 Task: Create new contact,   with mail id: 'WalkerMadison@coty.com', first name: 'Madison', Last name: 'Walker', Job Title: Systems Administrator, Phone number (916) 555-9012. Change life cycle stage to  'Lead' and lead status to 'New'. Add new company to the associated contact: vanderbilt.edu and type: Prospect. Logged in from softage.6@softage.net
Action: Mouse moved to (81, 62)
Screenshot: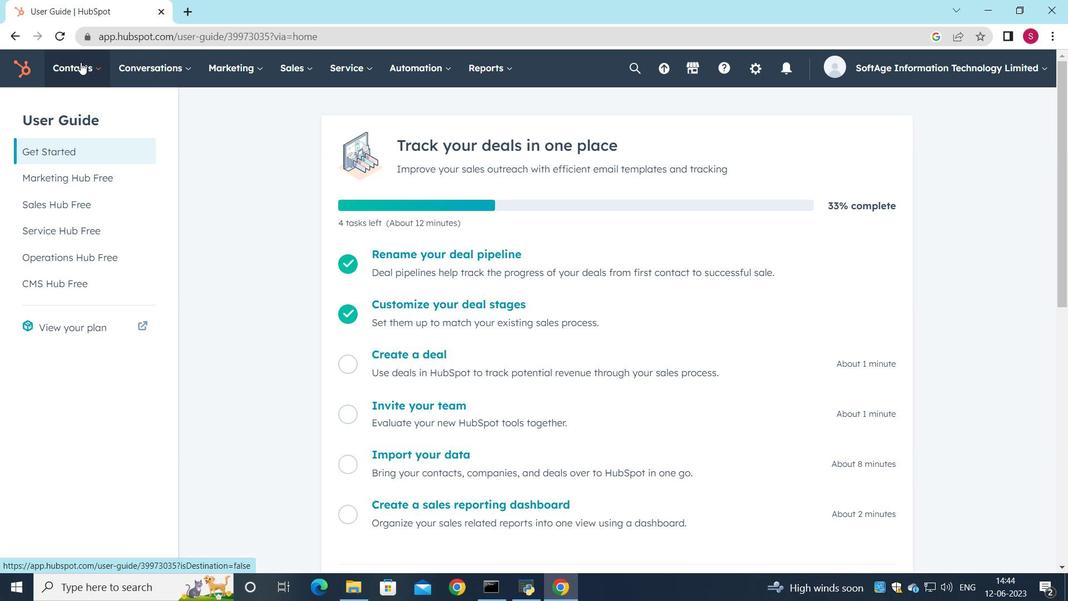 
Action: Mouse pressed left at (81, 62)
Screenshot: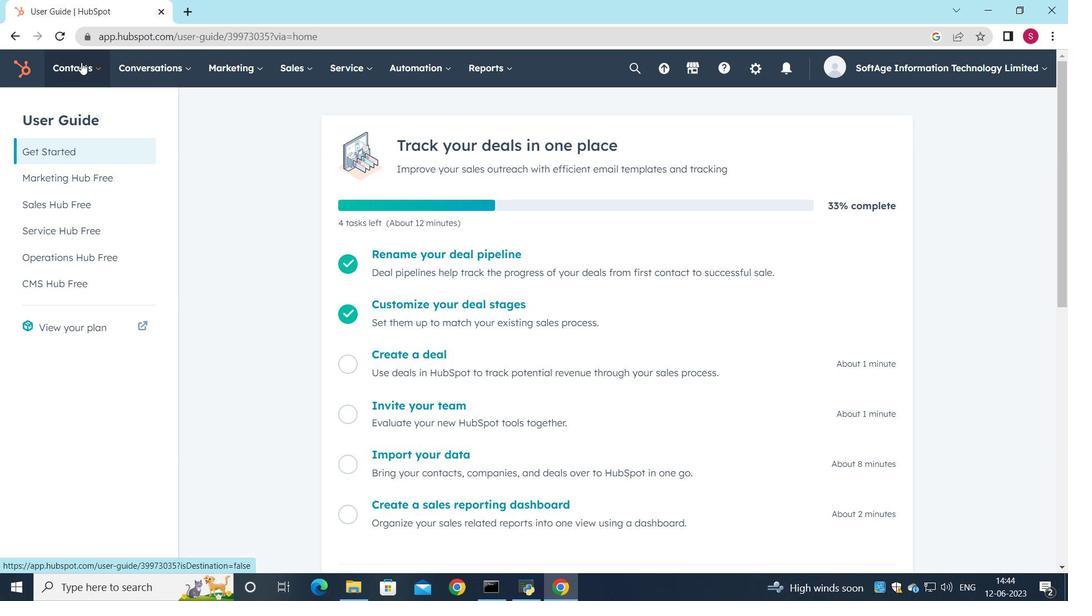 
Action: Mouse moved to (97, 108)
Screenshot: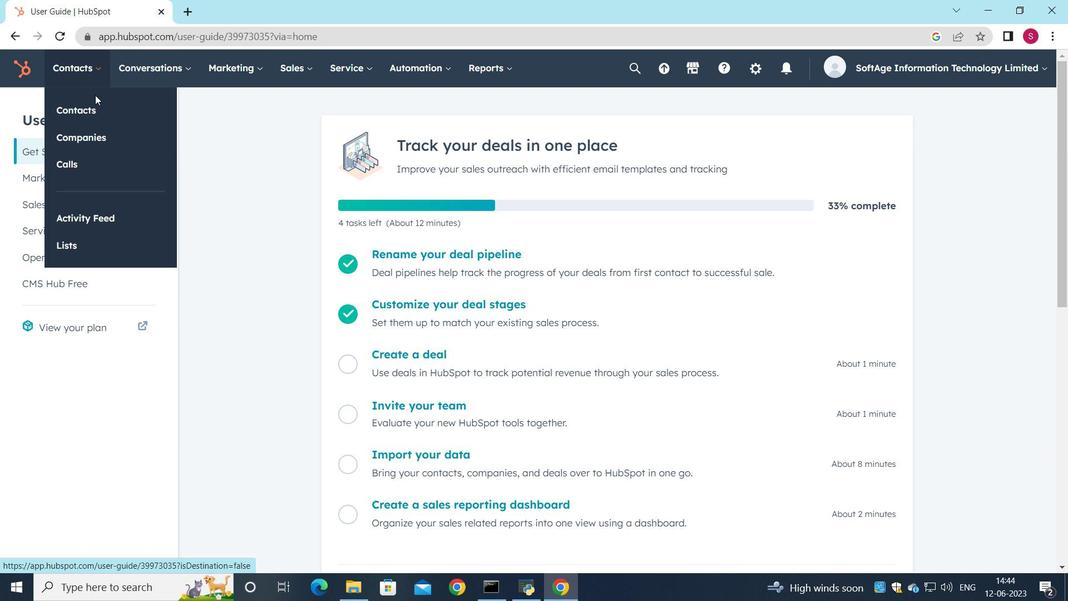 
Action: Mouse pressed left at (97, 108)
Screenshot: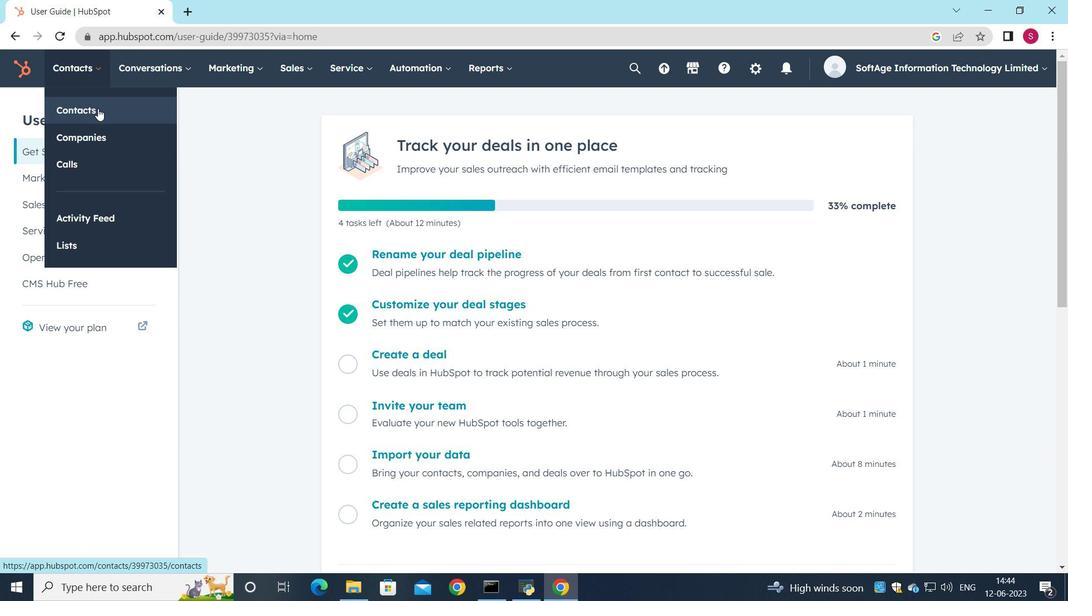 
Action: Mouse moved to (974, 119)
Screenshot: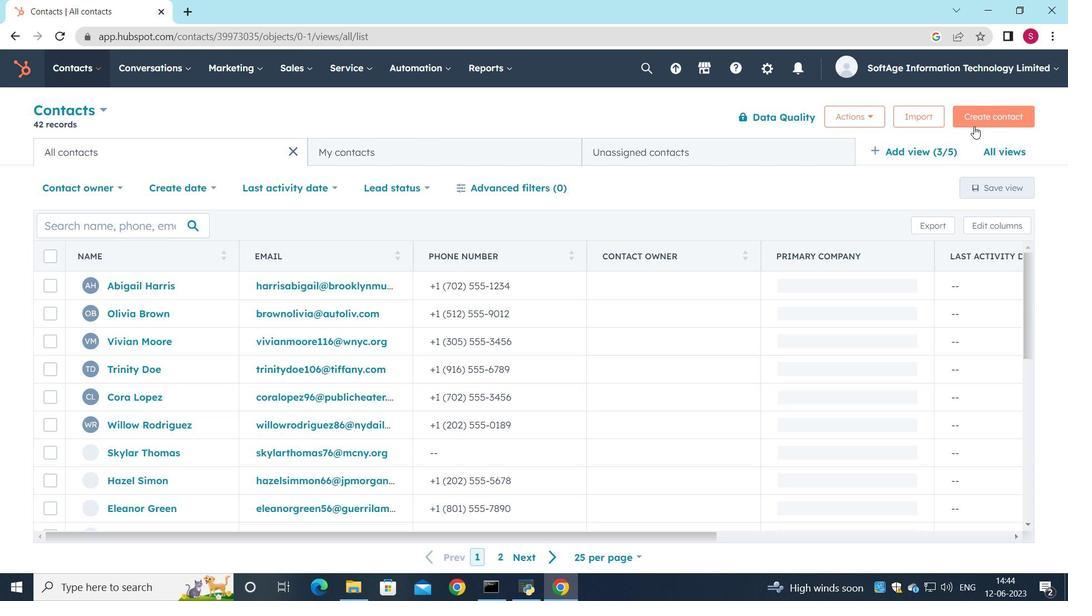 
Action: Mouse pressed left at (974, 119)
Screenshot: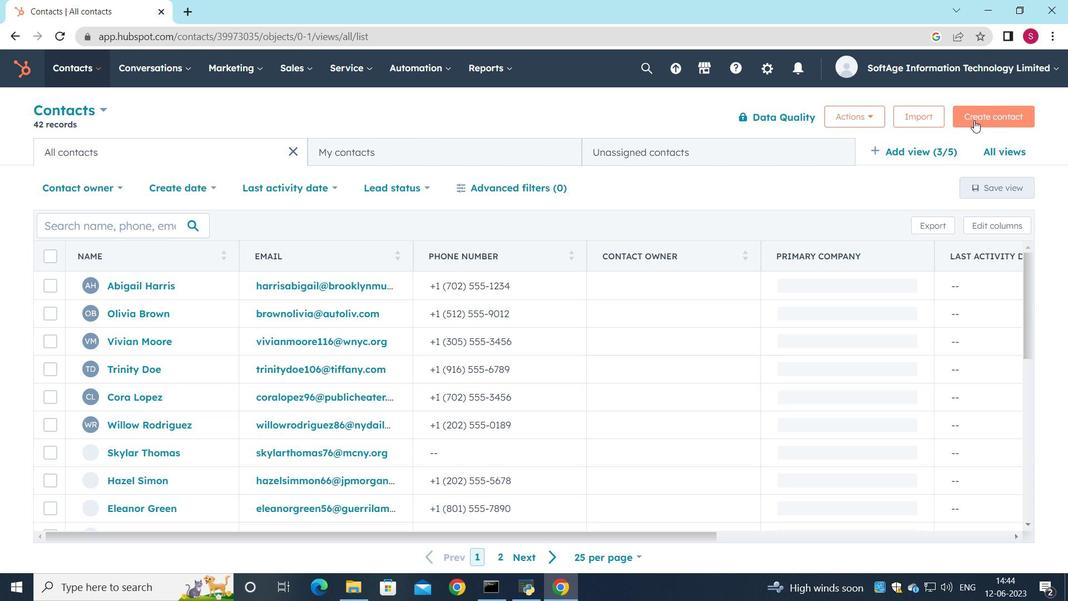 
Action: Mouse moved to (746, 184)
Screenshot: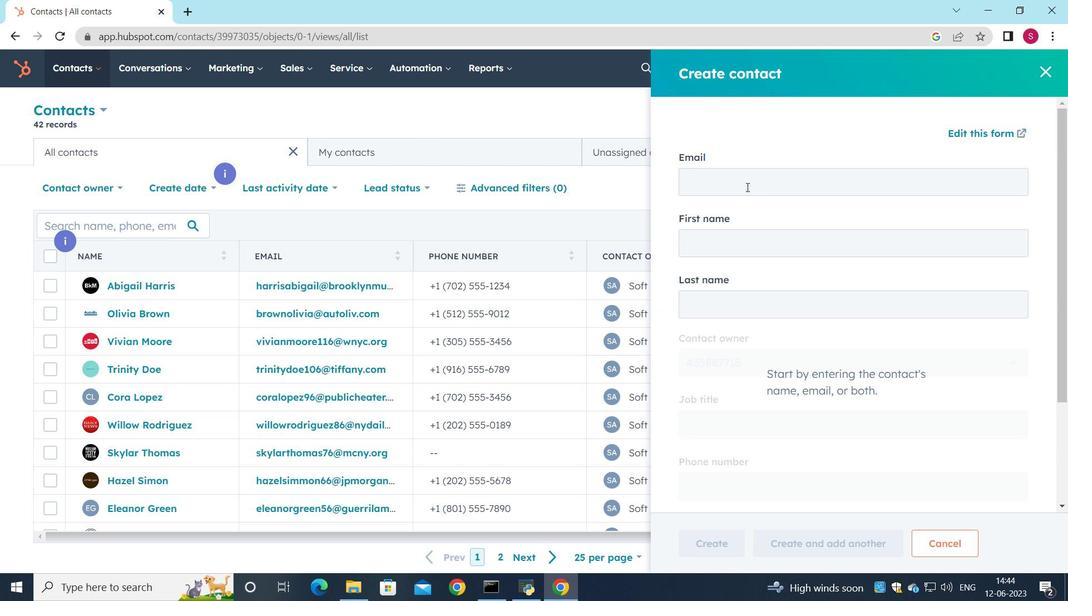 
Action: Mouse pressed left at (746, 184)
Screenshot: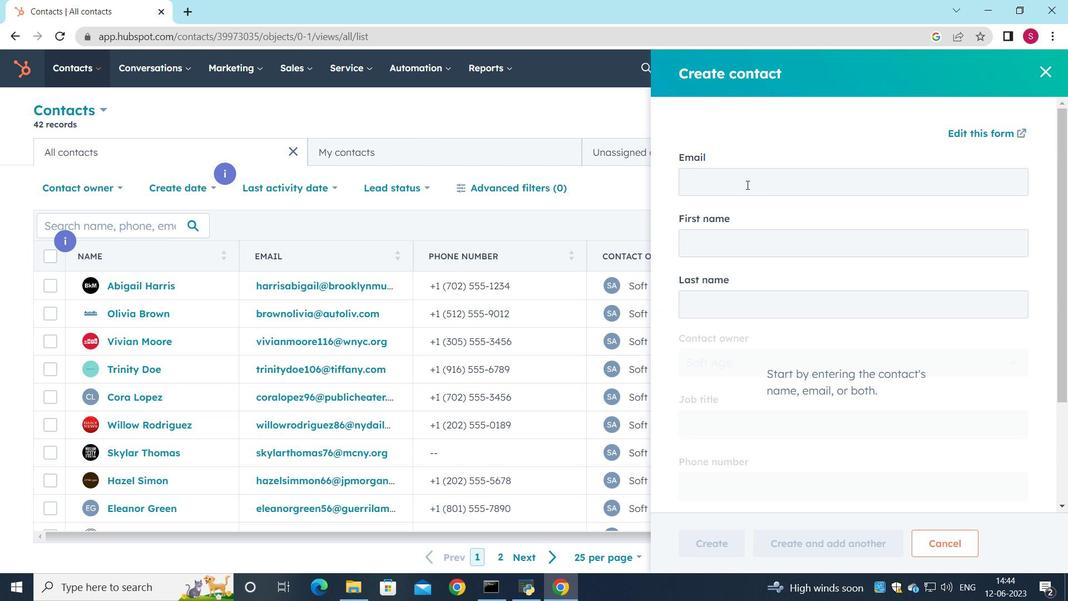 
Action: Key pressed <Key.shift>Walker<Key.shift><Key.shift><Key.shift><Key.shift><Key.shift><Key.shift><Key.shift>Madison<Key.shift><Key.shift><Key.shift><Key.shift><Key.shift>@coty.com
Screenshot: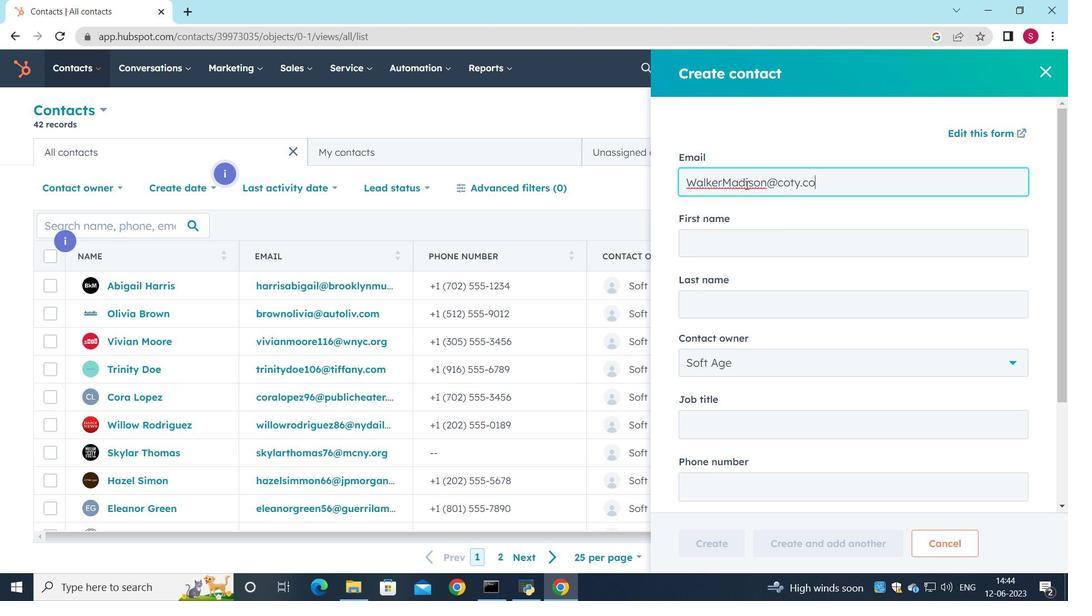 
Action: Mouse moved to (721, 236)
Screenshot: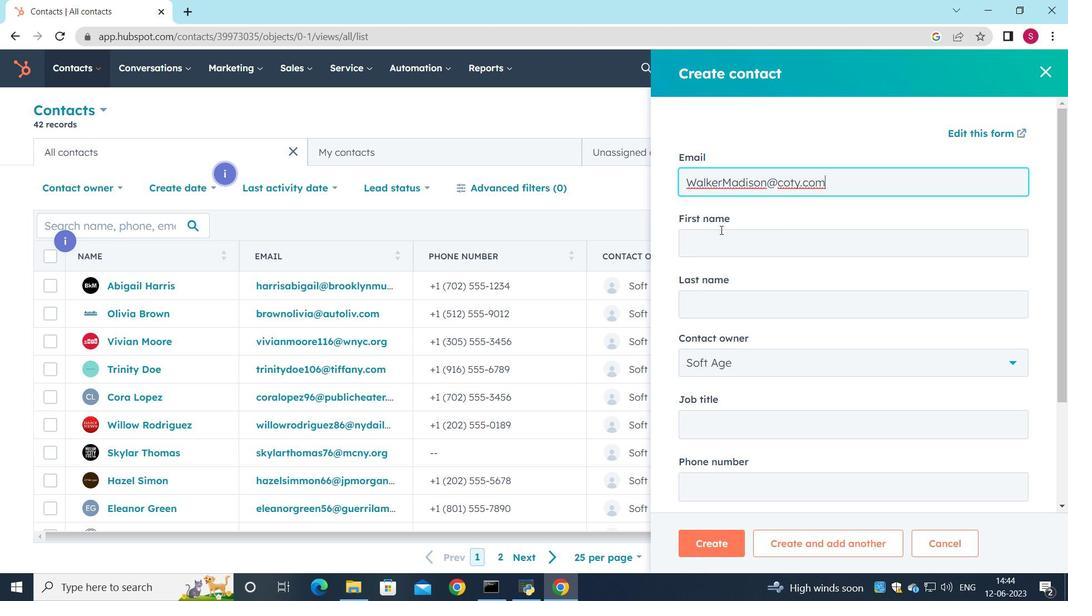 
Action: Mouse pressed left at (721, 236)
Screenshot: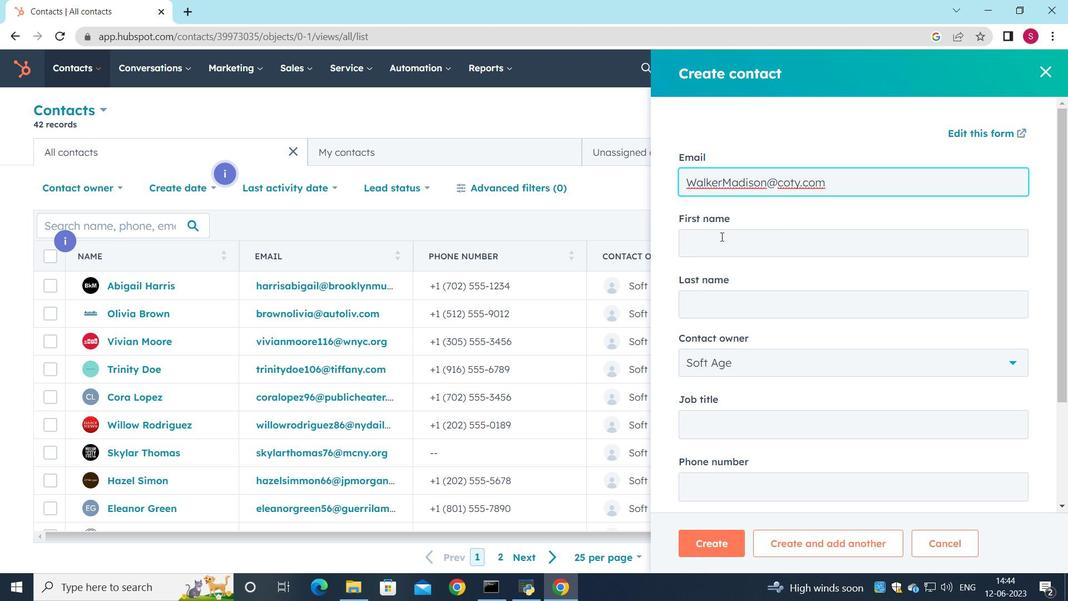 
Action: Key pressed <Key.shift>Madison
Screenshot: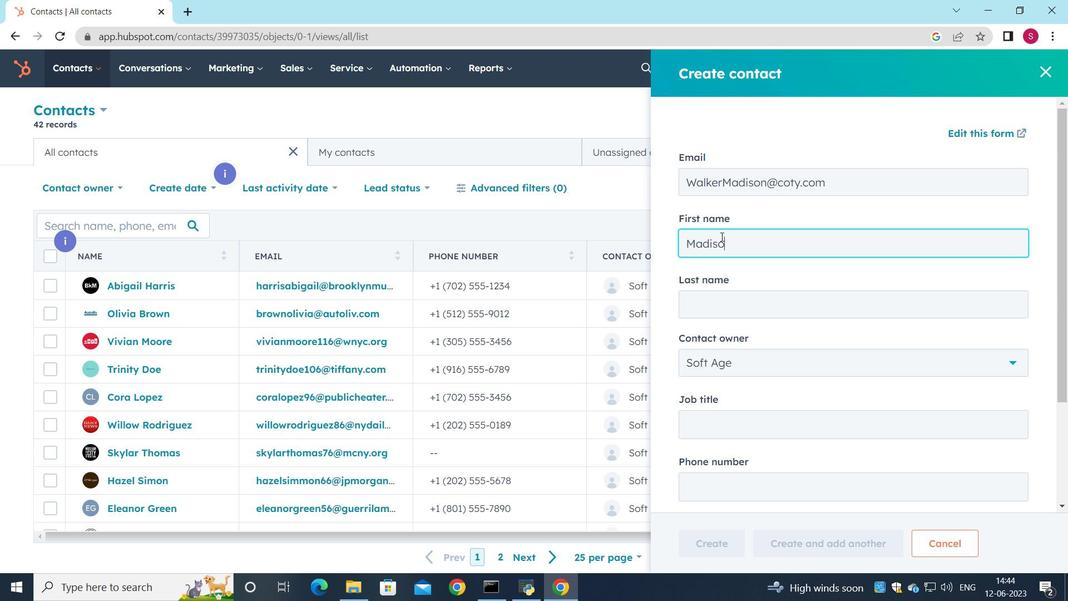 
Action: Mouse moved to (706, 300)
Screenshot: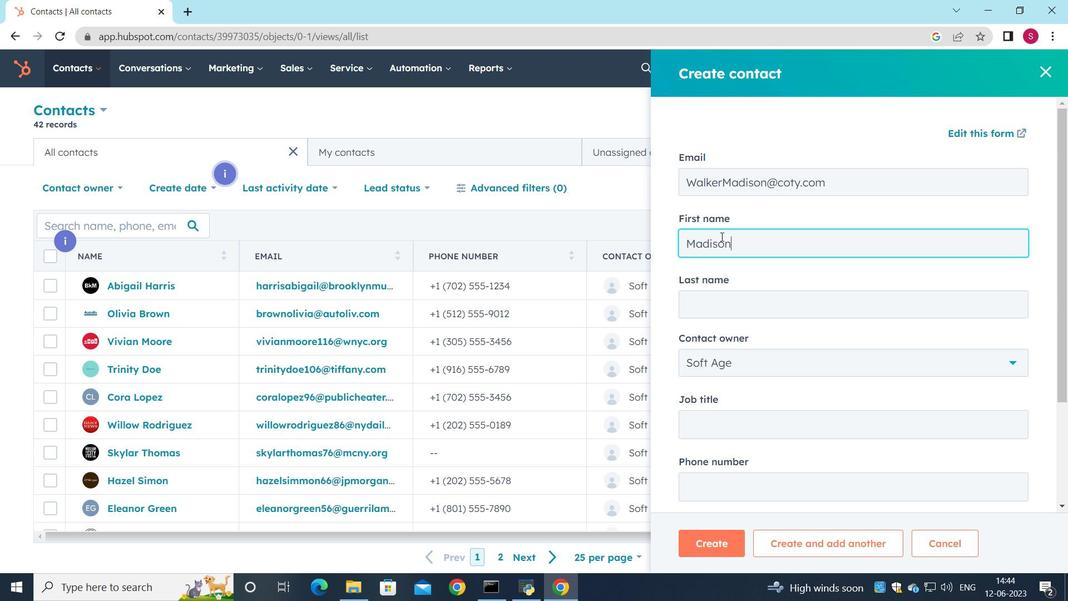 
Action: Mouse pressed left at (706, 300)
Screenshot: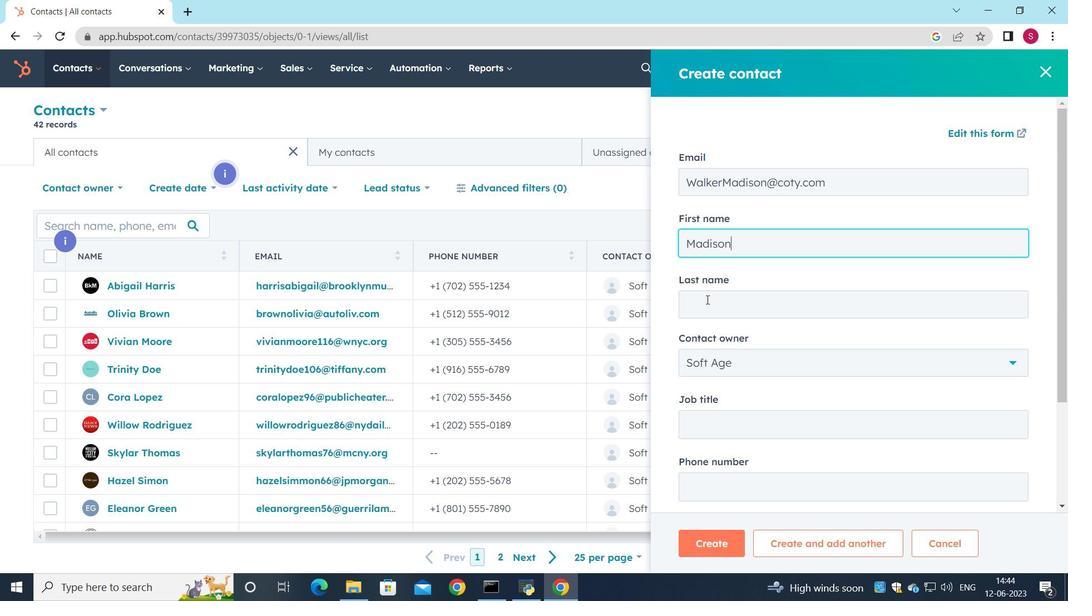 
Action: Key pressed <Key.shift><Key.shift><Key.shift><Key.shift>Walker
Screenshot: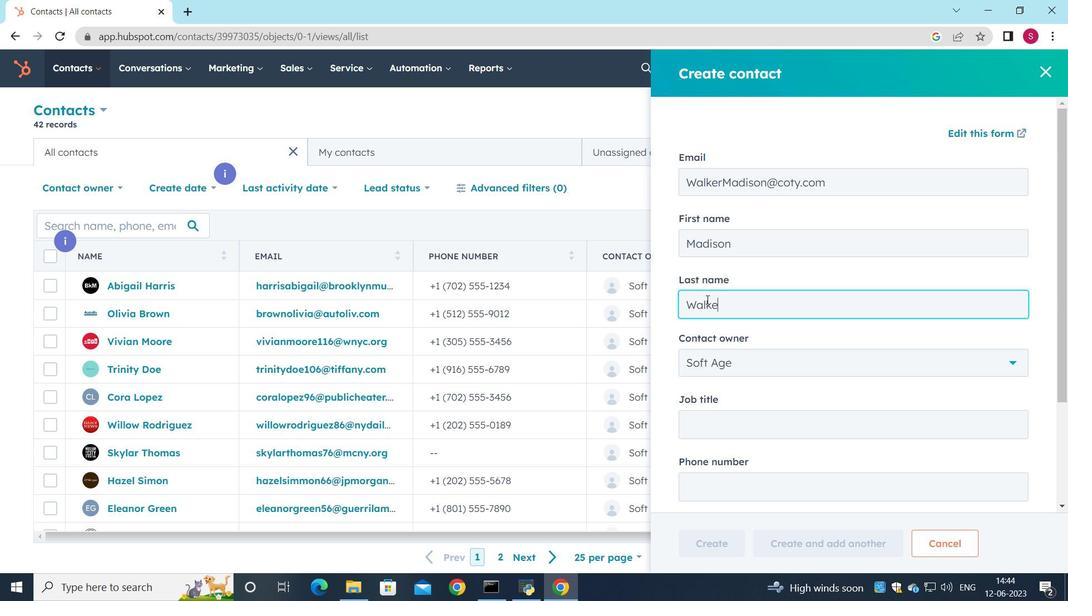 
Action: Mouse moved to (729, 413)
Screenshot: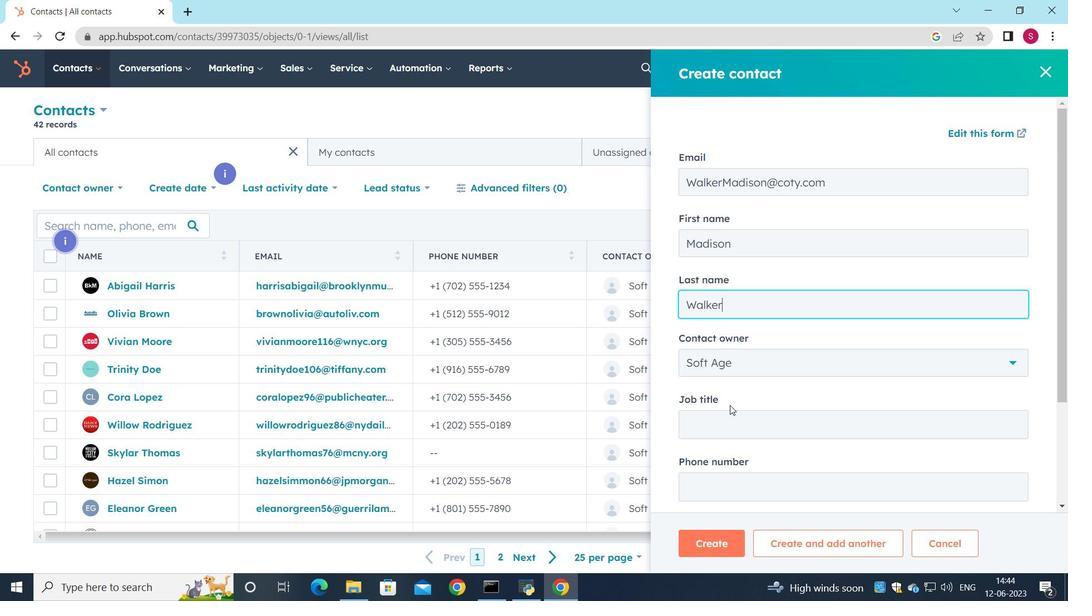 
Action: Mouse pressed left at (729, 413)
Screenshot: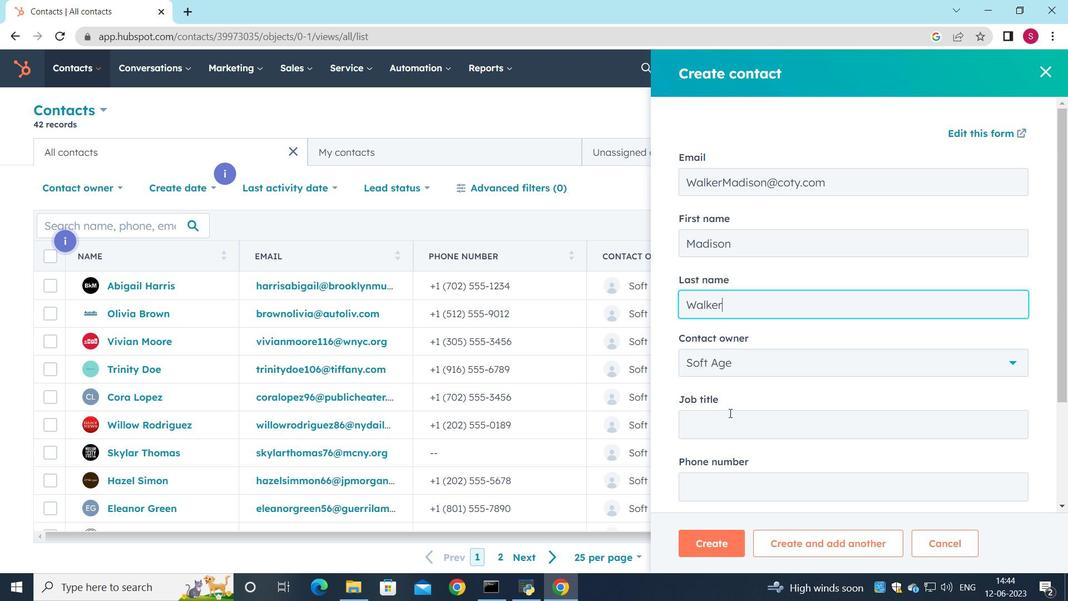 
Action: Key pressed <Key.shift>Systems<Key.space><Key.shift><Key.shift>Administrator
Screenshot: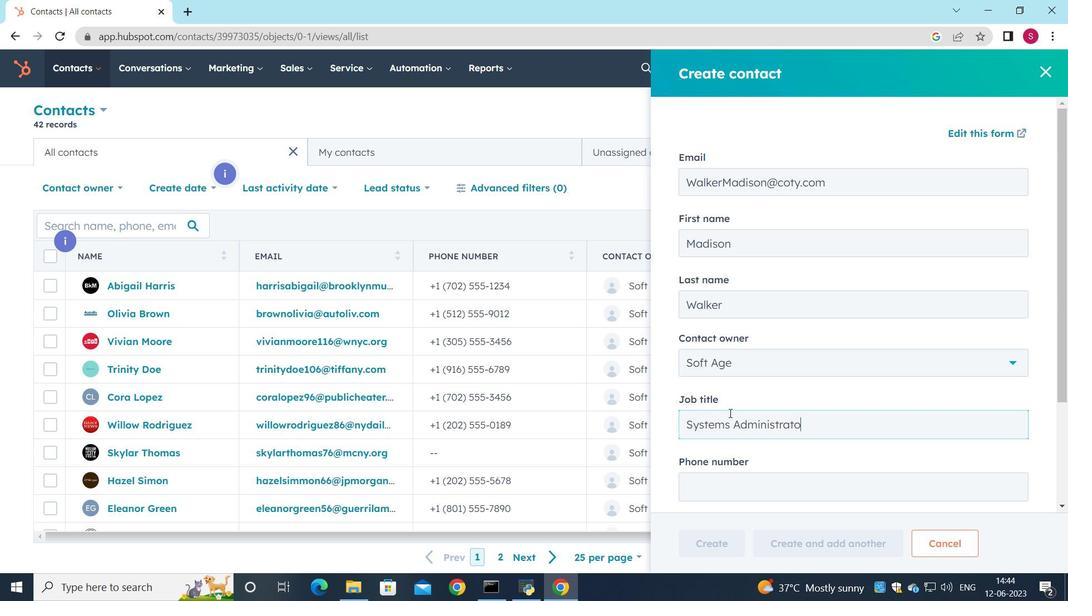 
Action: Mouse moved to (775, 436)
Screenshot: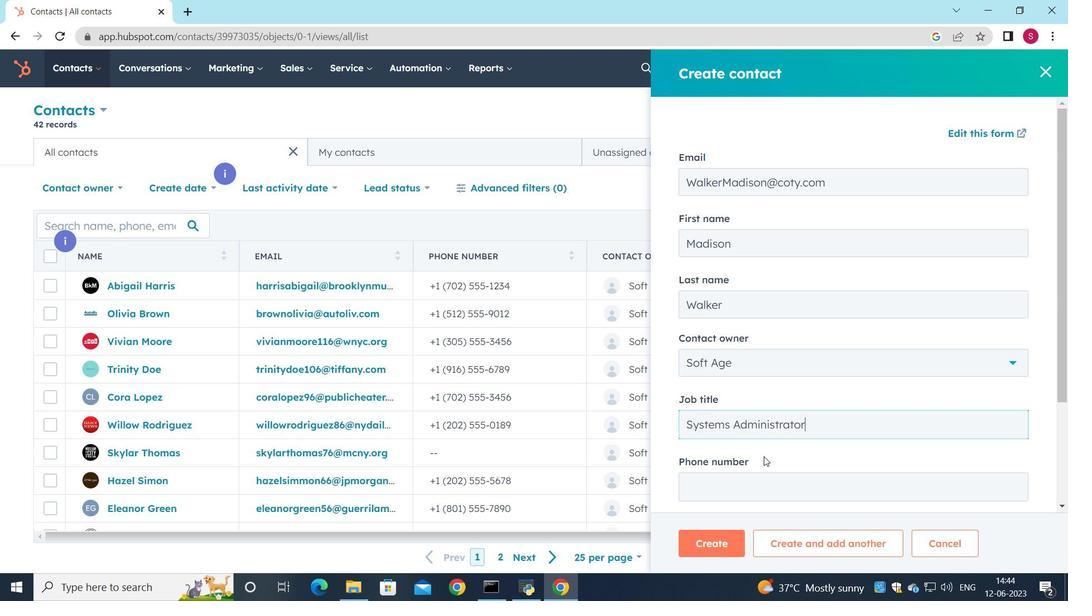 
Action: Mouse scrolled (775, 435) with delta (0, 0)
Screenshot: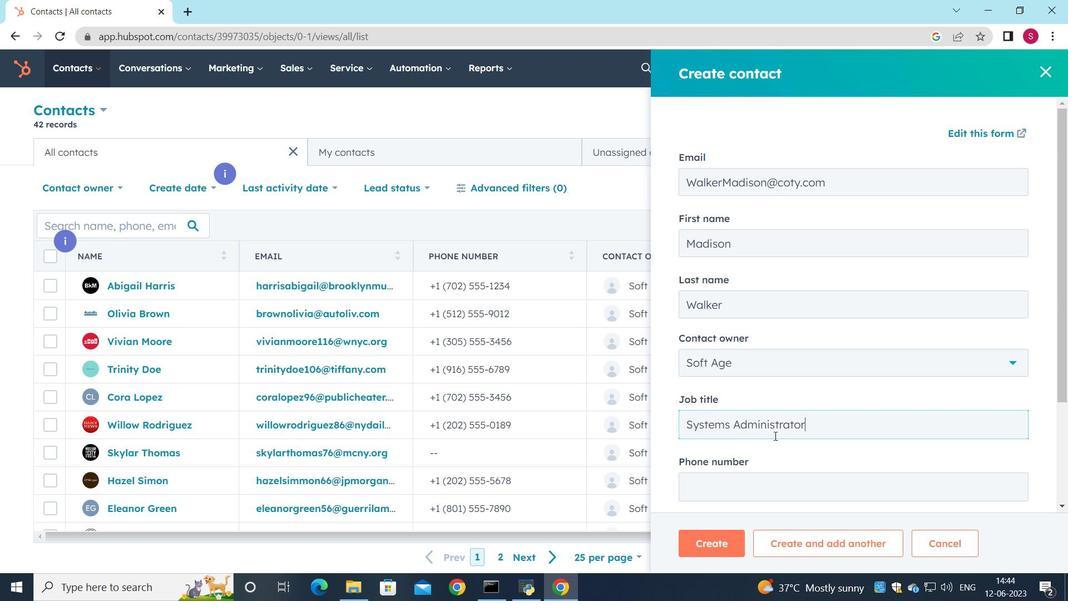 
Action: Mouse scrolled (775, 435) with delta (0, 0)
Screenshot: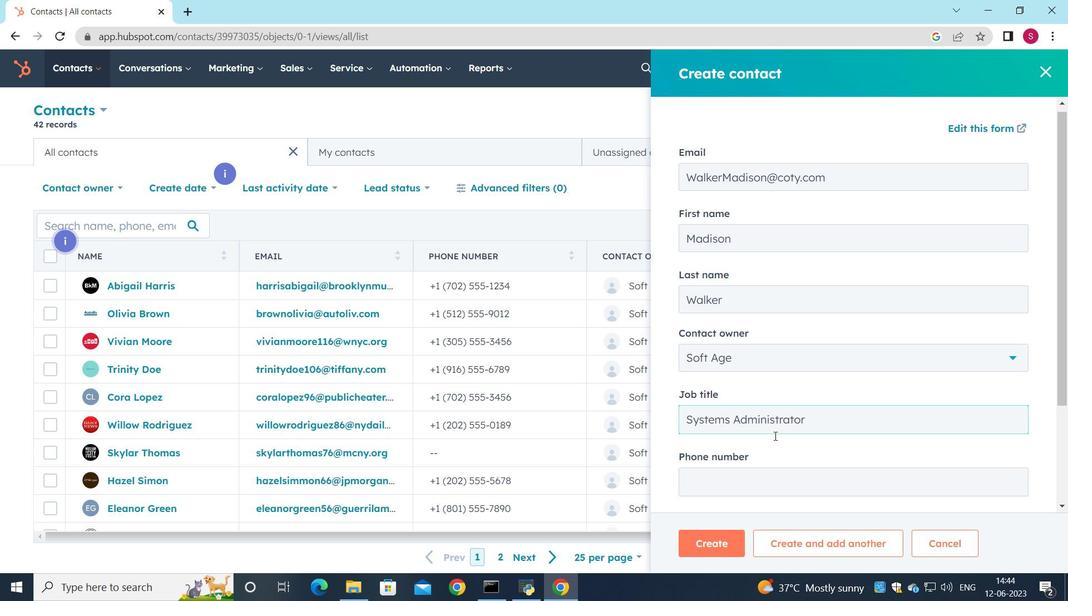 
Action: Mouse scrolled (775, 435) with delta (0, 0)
Screenshot: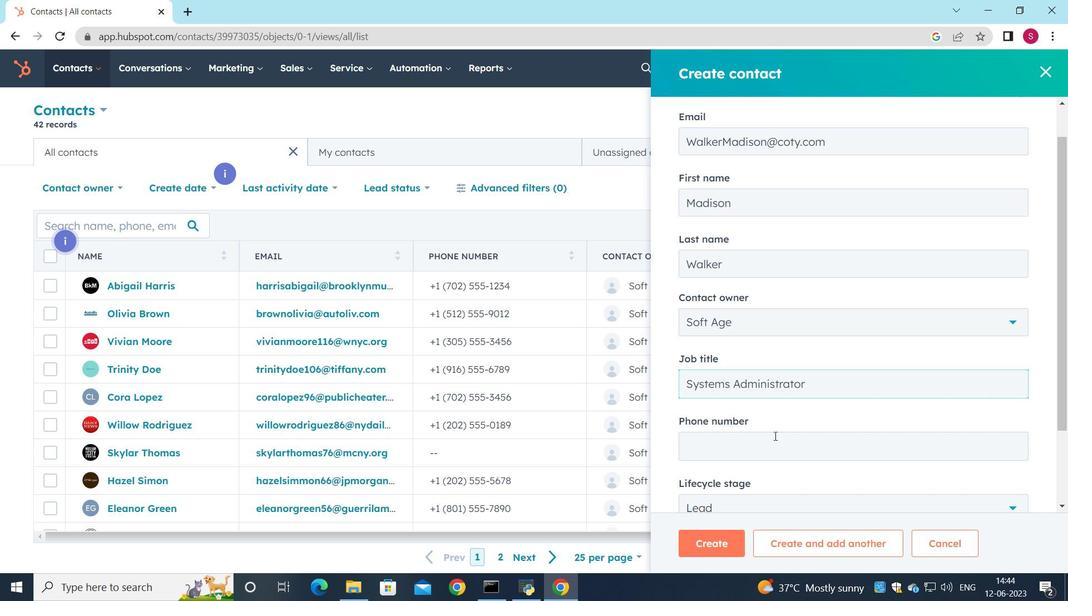
Action: Mouse moved to (710, 348)
Screenshot: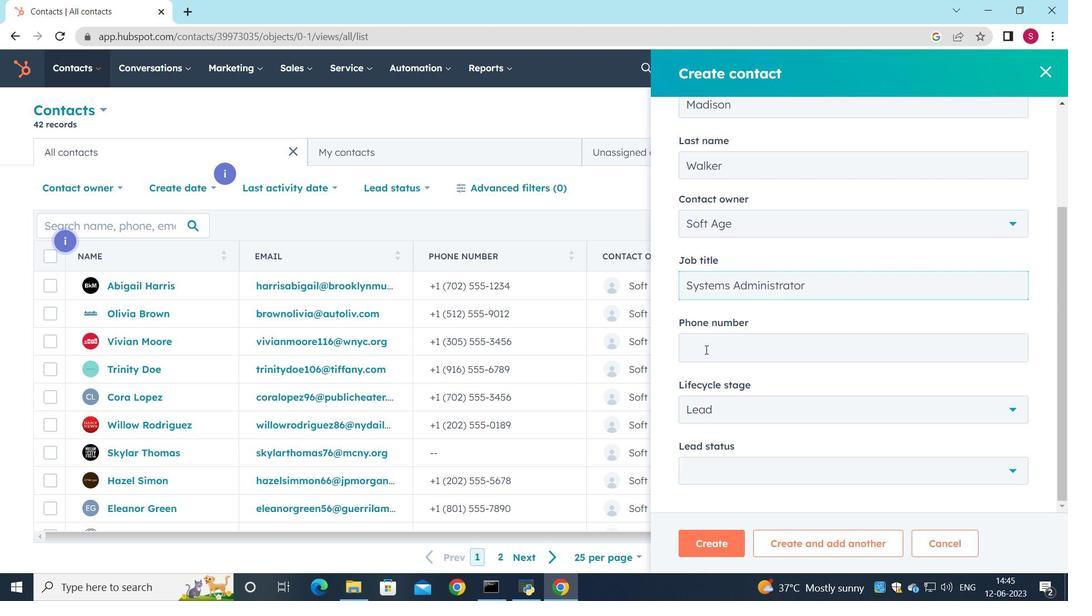 
Action: Mouse pressed left at (710, 348)
Screenshot: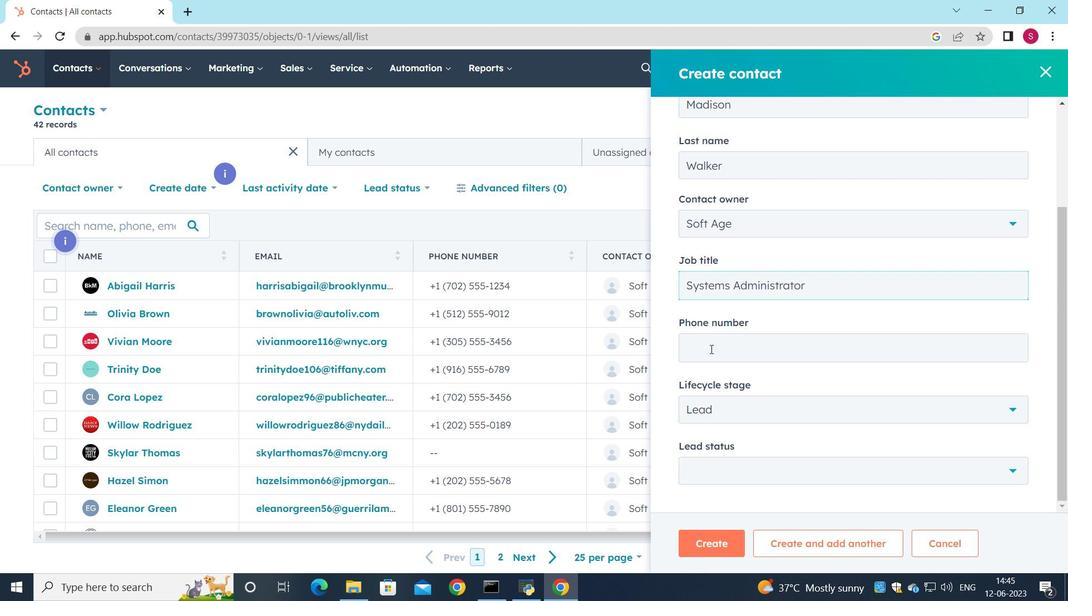 
Action: Mouse moved to (711, 348)
Screenshot: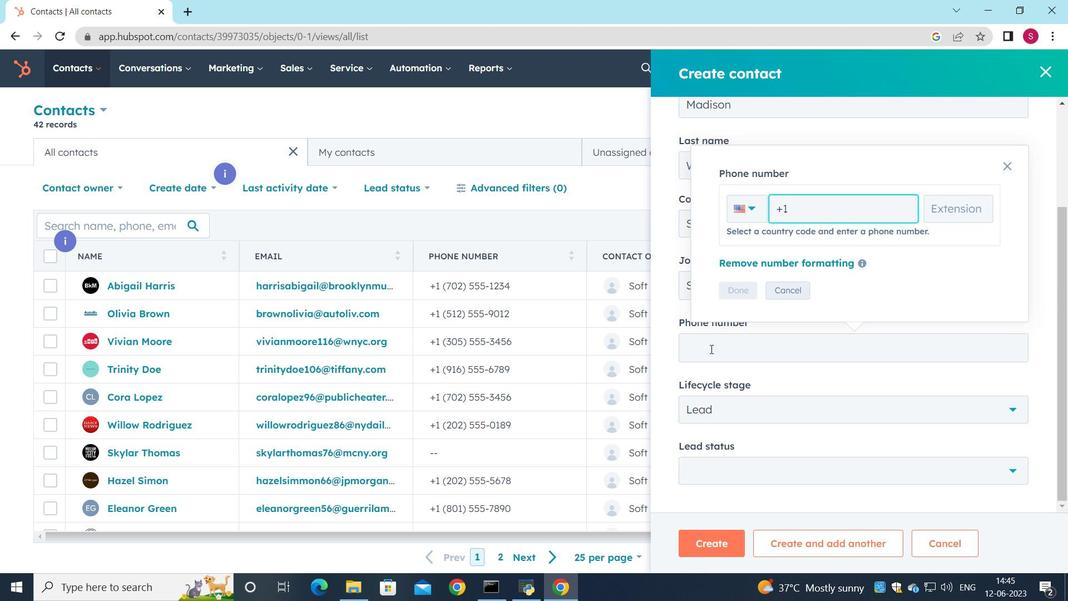 
Action: Key pressed 9165559012
Screenshot: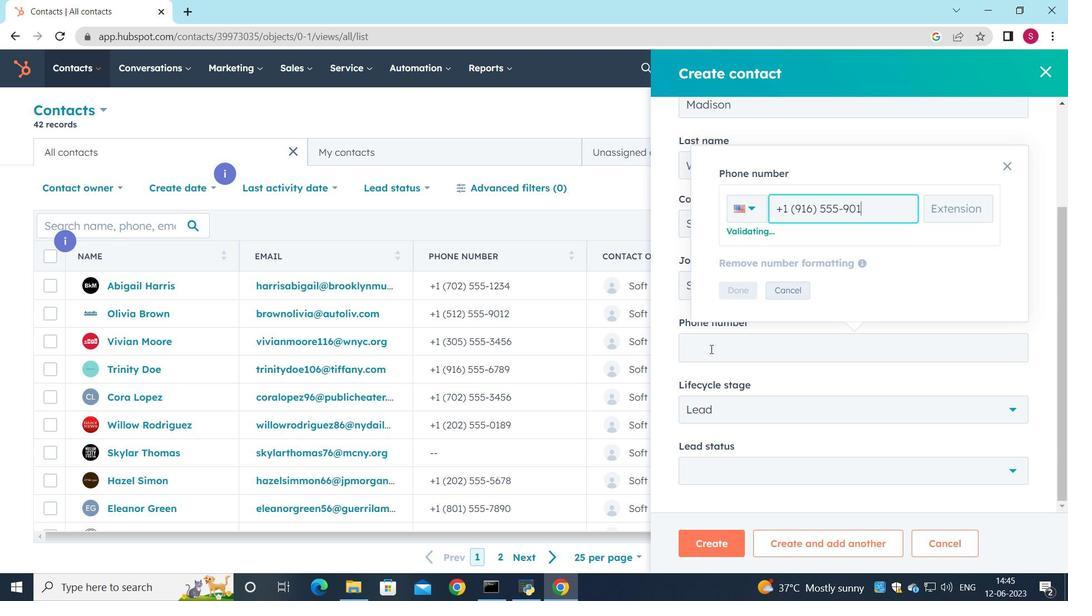 
Action: Mouse moved to (733, 289)
Screenshot: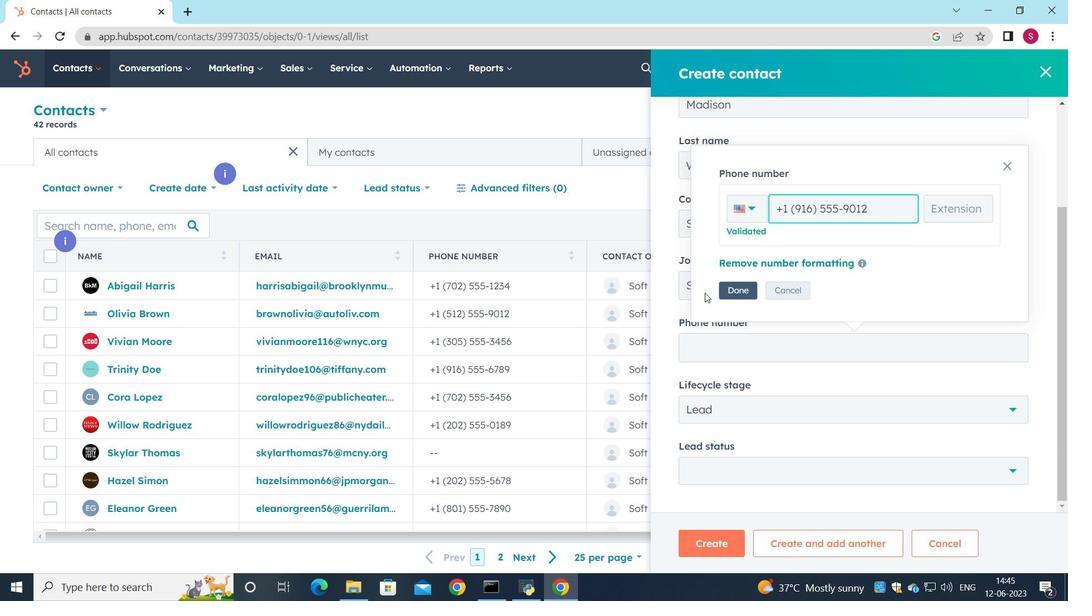 
Action: Mouse pressed left at (733, 289)
Screenshot: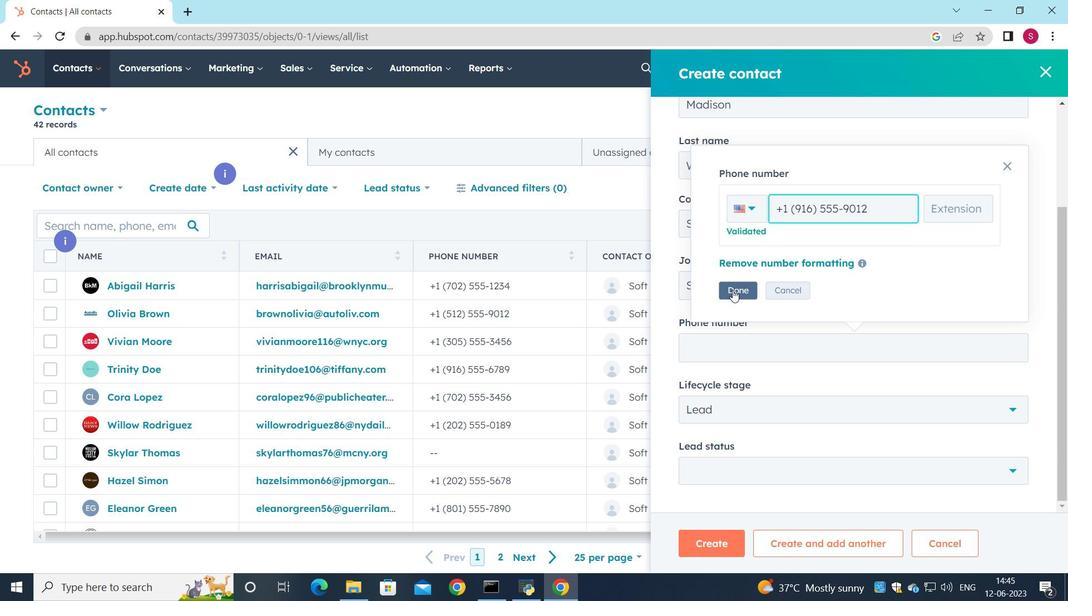 
Action: Mouse moved to (731, 317)
Screenshot: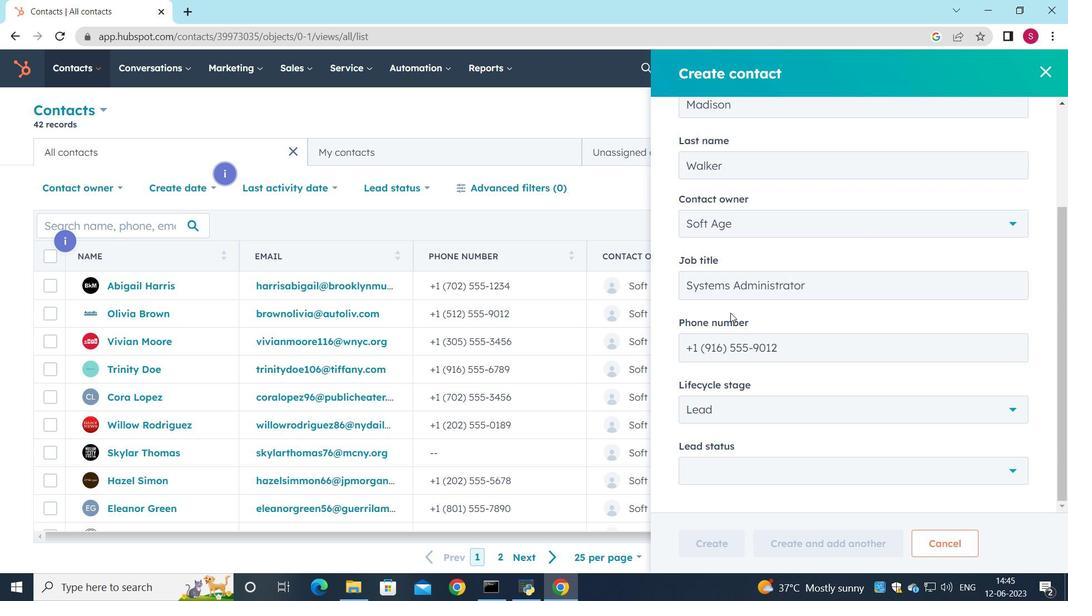 
Action: Mouse scrolled (731, 317) with delta (0, 0)
Screenshot: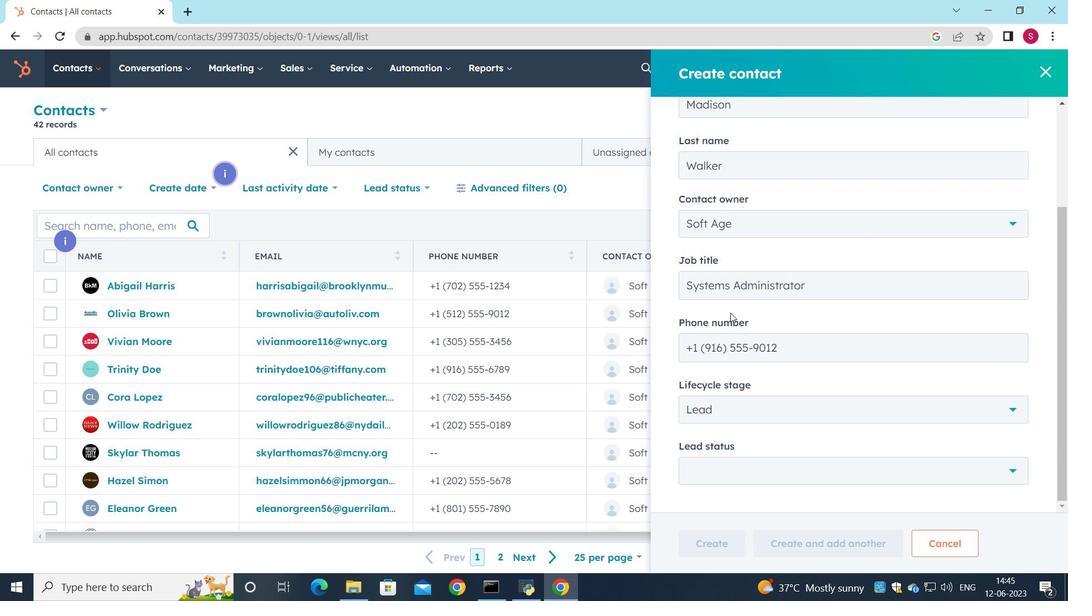 
Action: Mouse moved to (731, 321)
Screenshot: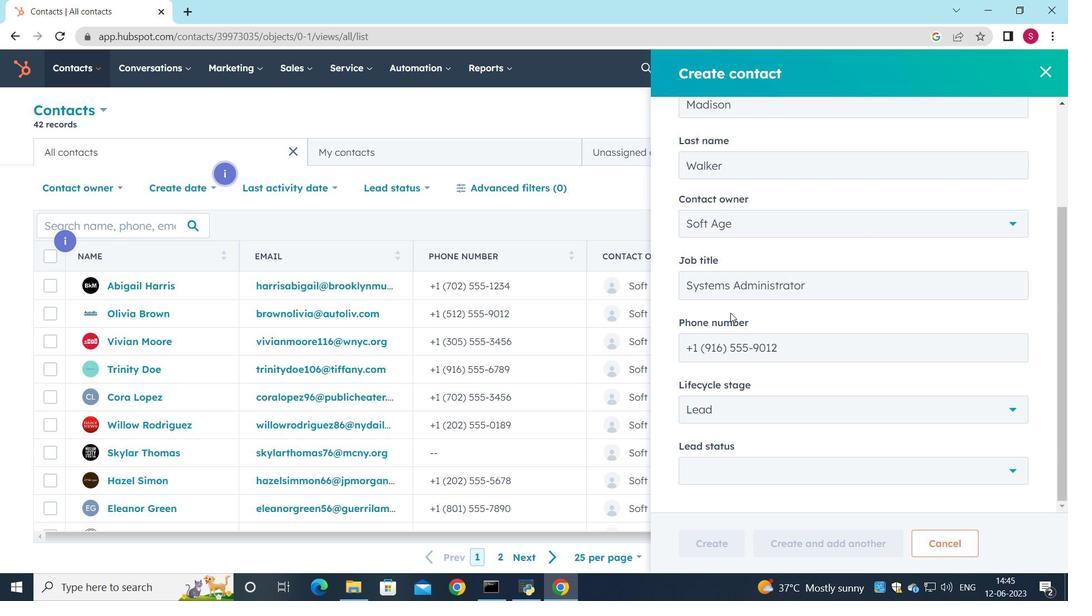 
Action: Mouse scrolled (731, 321) with delta (0, 0)
Screenshot: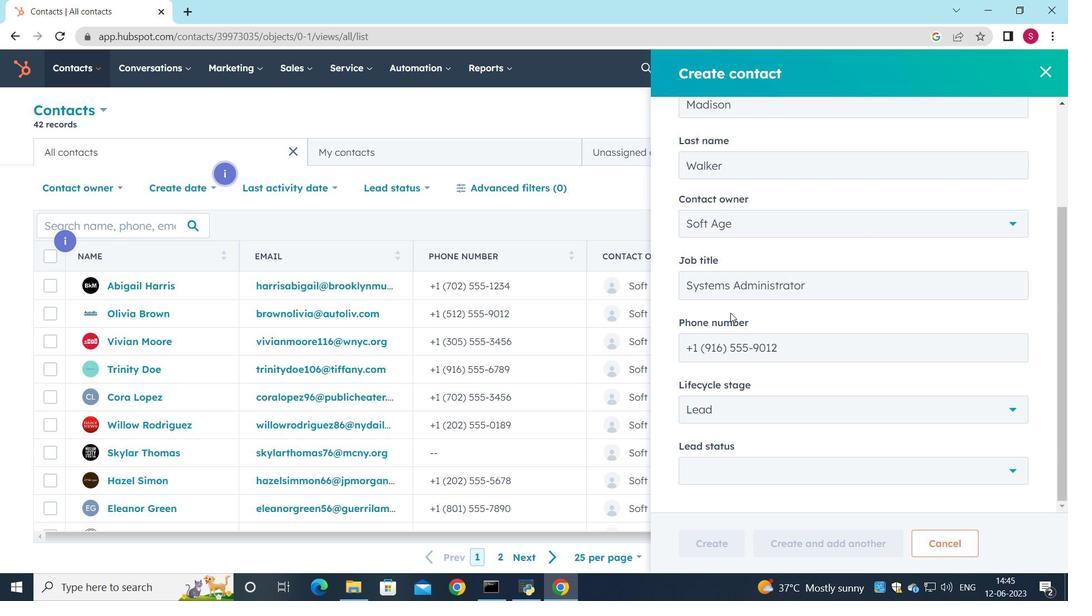 
Action: Mouse moved to (728, 459)
Screenshot: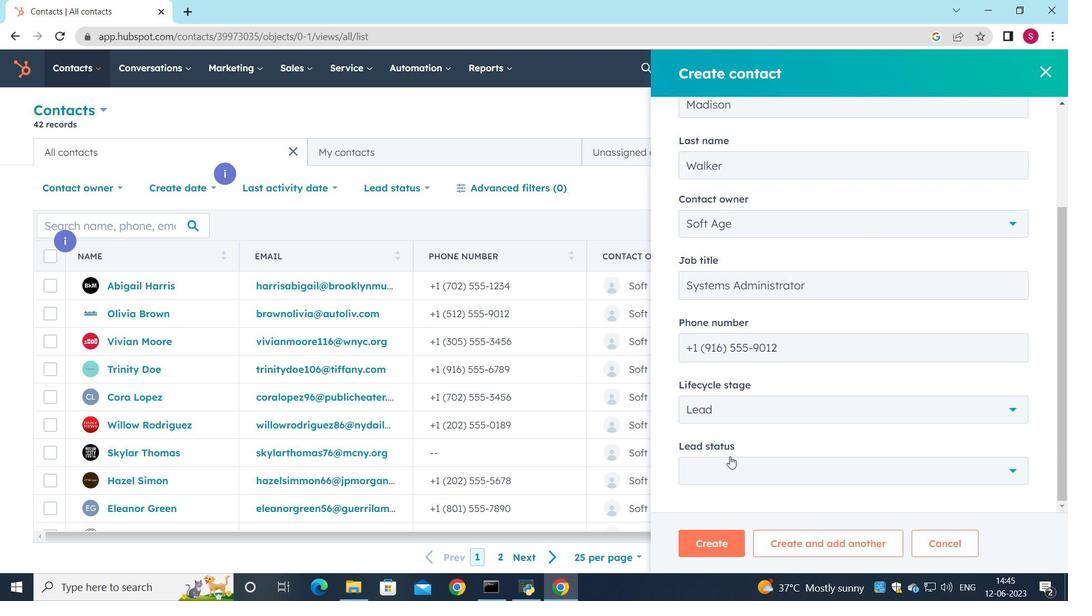 
Action: Mouse pressed left at (728, 459)
Screenshot: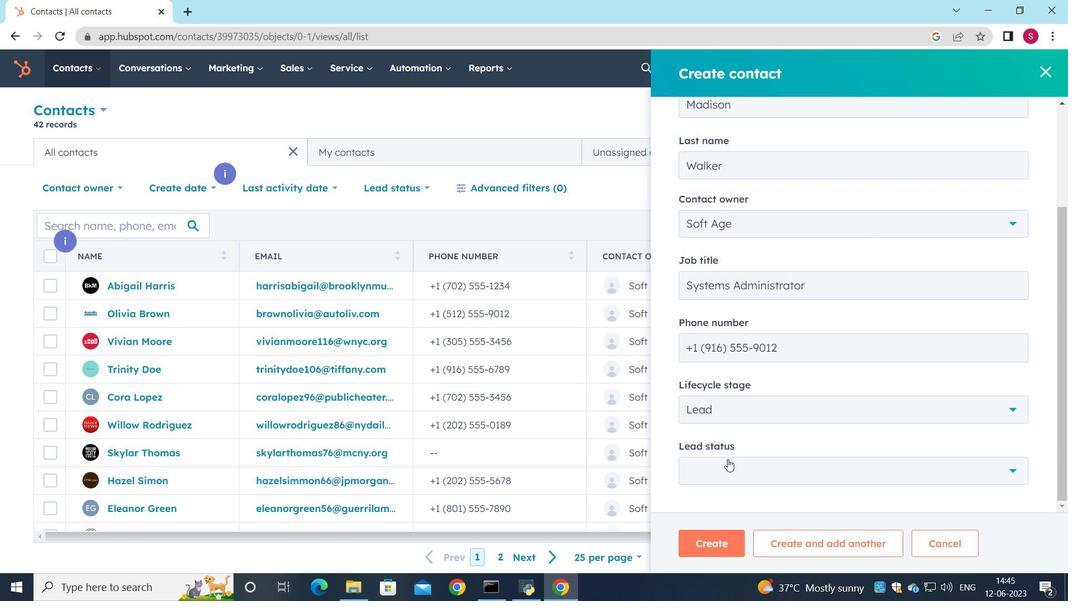 
Action: Mouse moved to (706, 340)
Screenshot: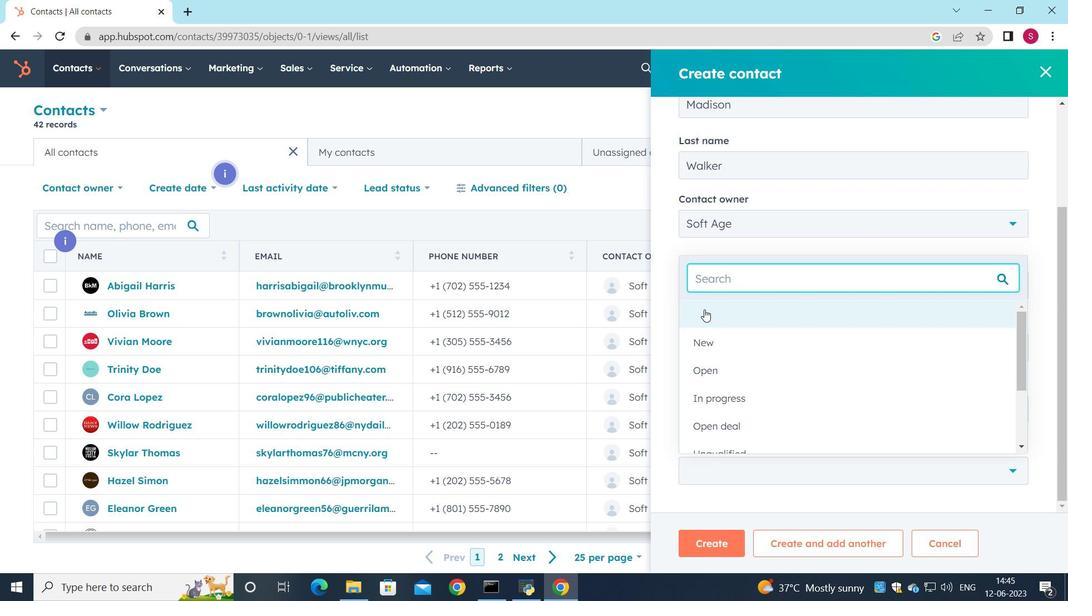 
Action: Mouse pressed left at (706, 340)
Screenshot: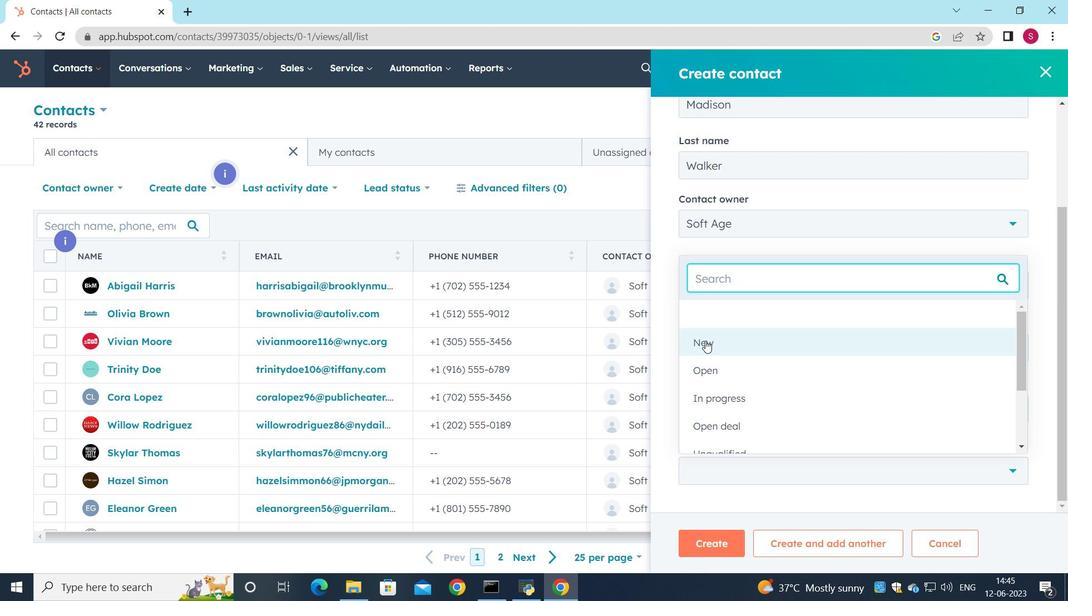 
Action: Mouse moved to (692, 550)
Screenshot: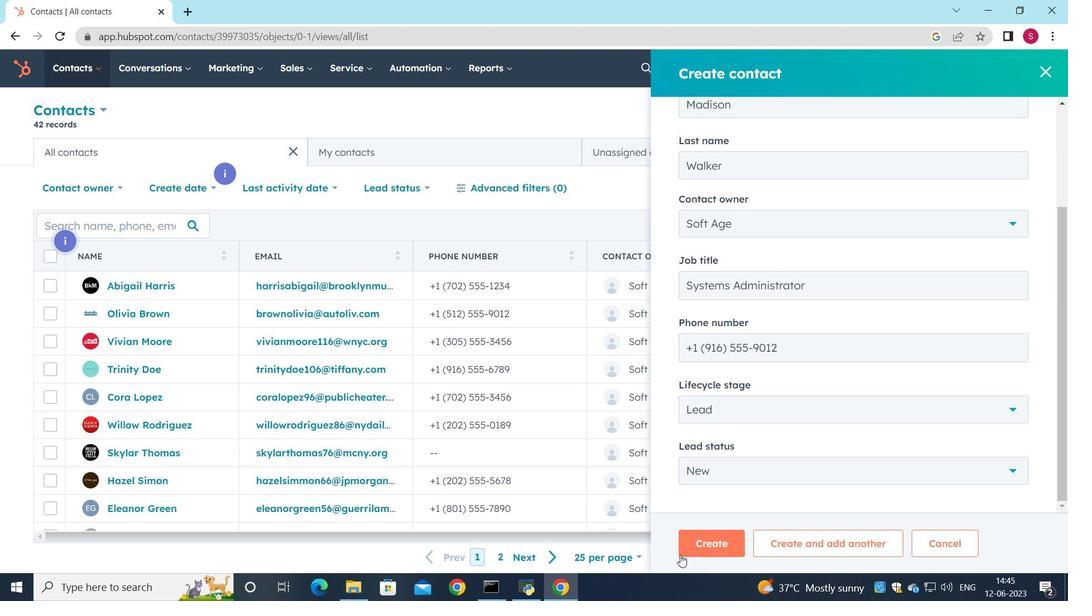 
Action: Mouse pressed left at (692, 550)
Screenshot: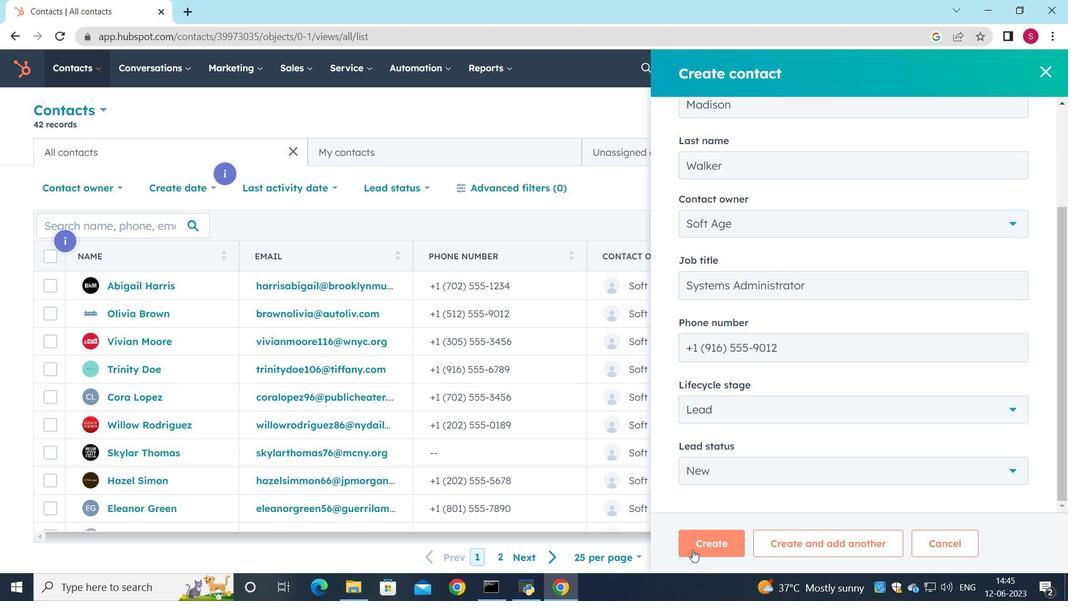 
Action: Mouse moved to (644, 406)
Screenshot: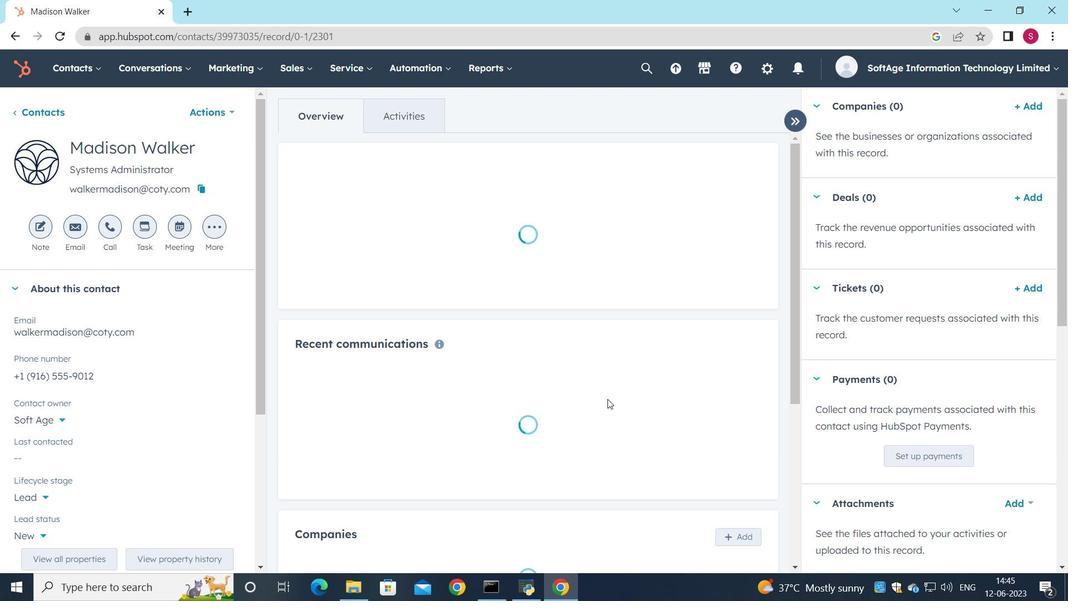 
Action: Mouse scrolled (644, 406) with delta (0, 0)
Screenshot: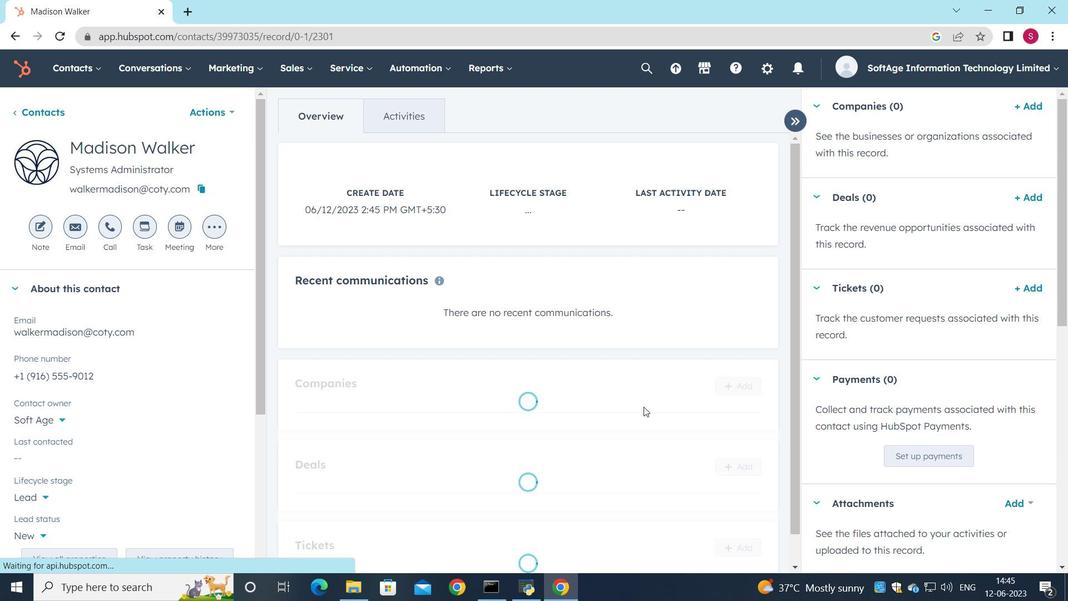 
Action: Mouse scrolled (644, 406) with delta (0, 0)
Screenshot: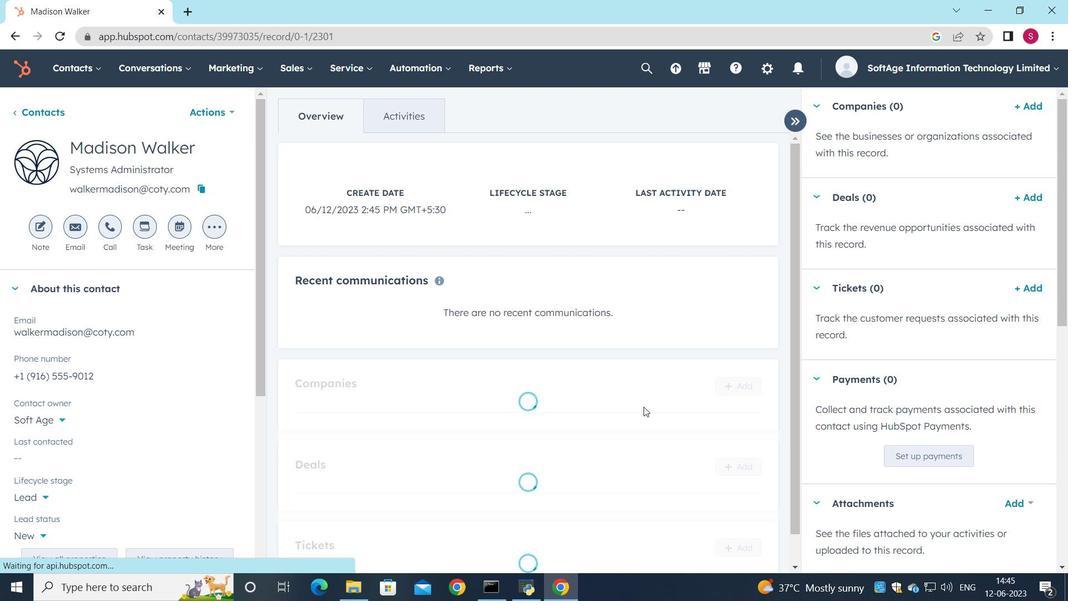 
Action: Mouse scrolled (644, 406) with delta (0, 0)
Screenshot: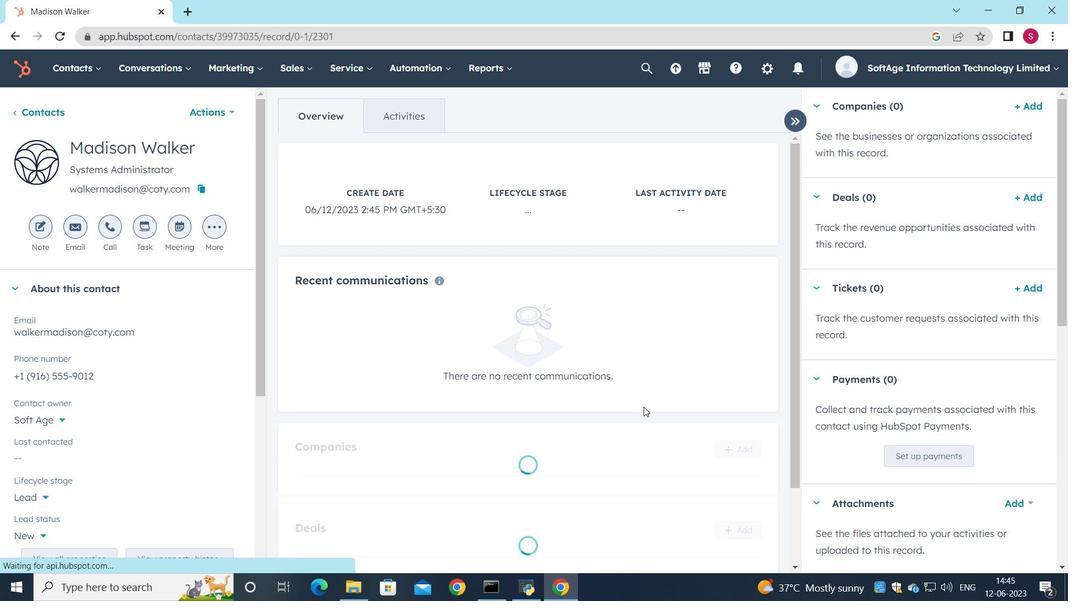 
Action: Mouse moved to (750, 349)
Screenshot: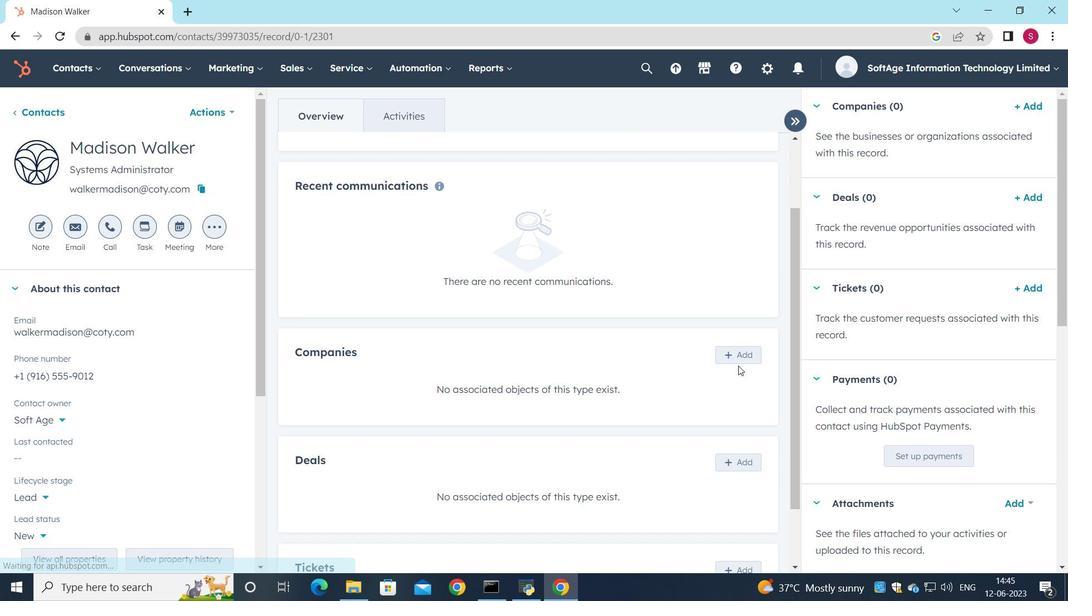 
Action: Mouse pressed left at (750, 349)
Screenshot: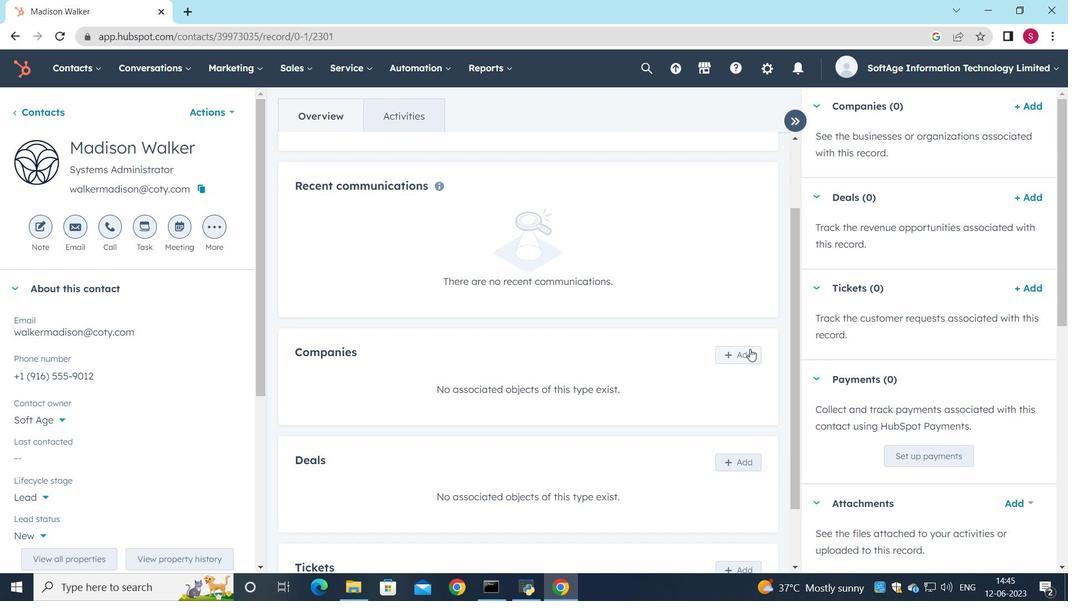 
Action: Mouse moved to (775, 152)
Screenshot: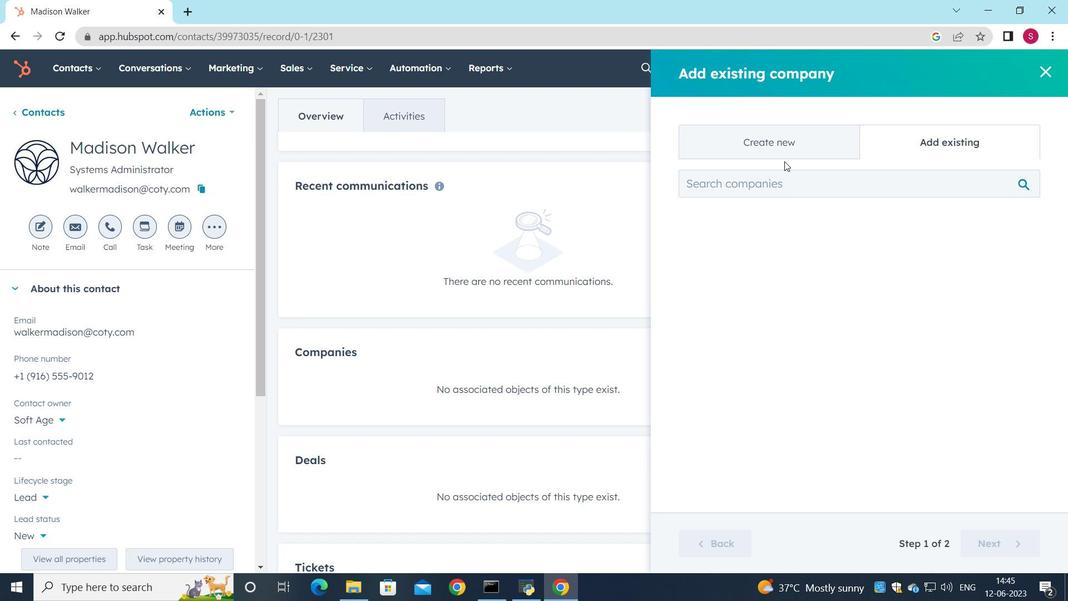 
Action: Mouse pressed left at (775, 152)
Screenshot: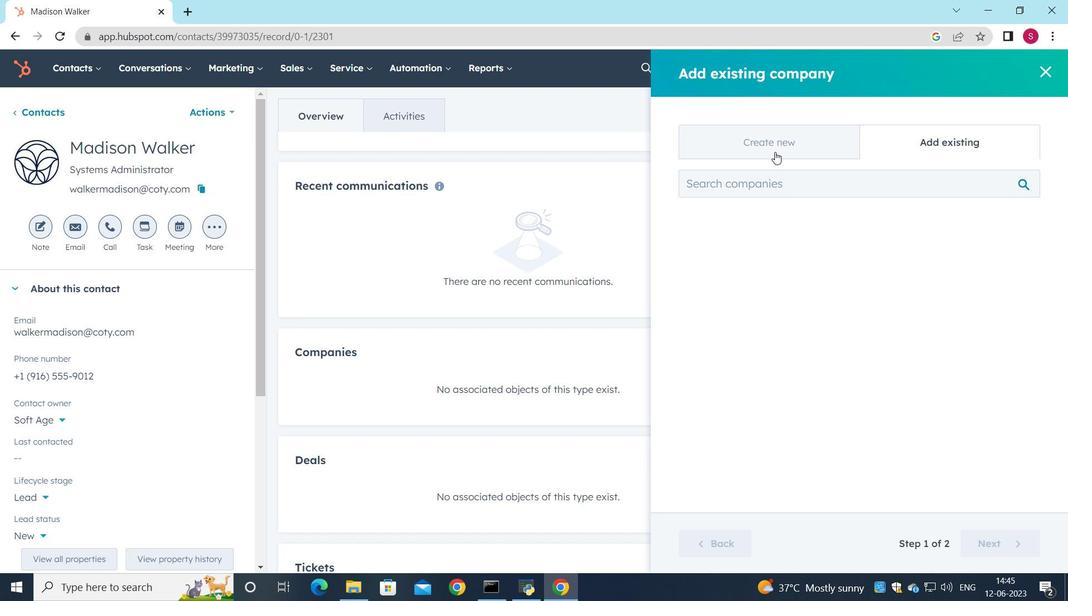 
Action: Mouse moved to (739, 223)
Screenshot: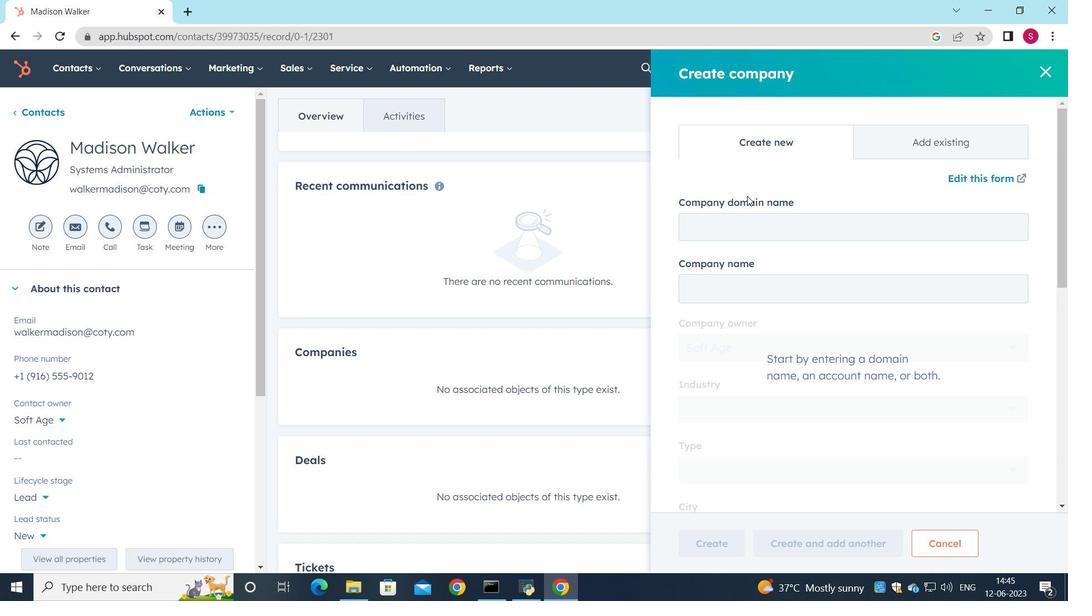 
Action: Mouse pressed left at (739, 223)
Screenshot: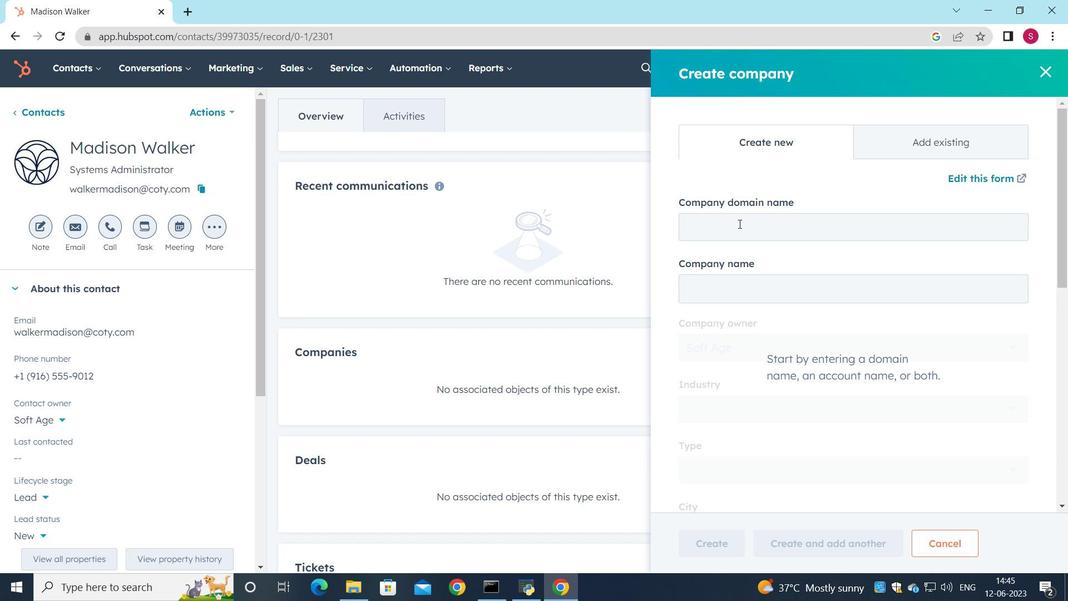 
Action: Key pressed vanderbilt.edu
Screenshot: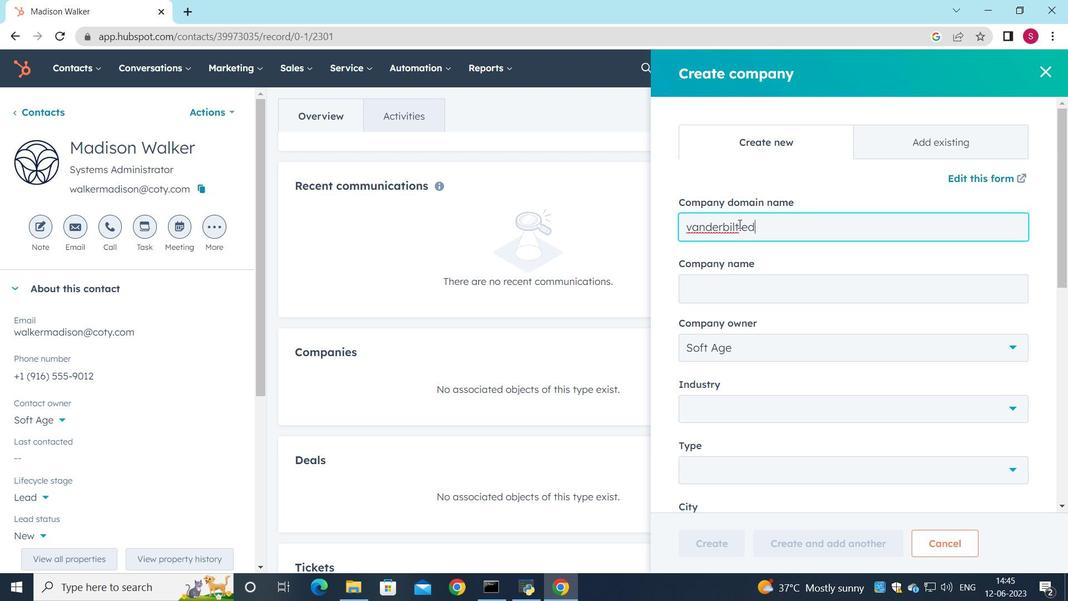 
Action: Mouse moved to (783, 340)
Screenshot: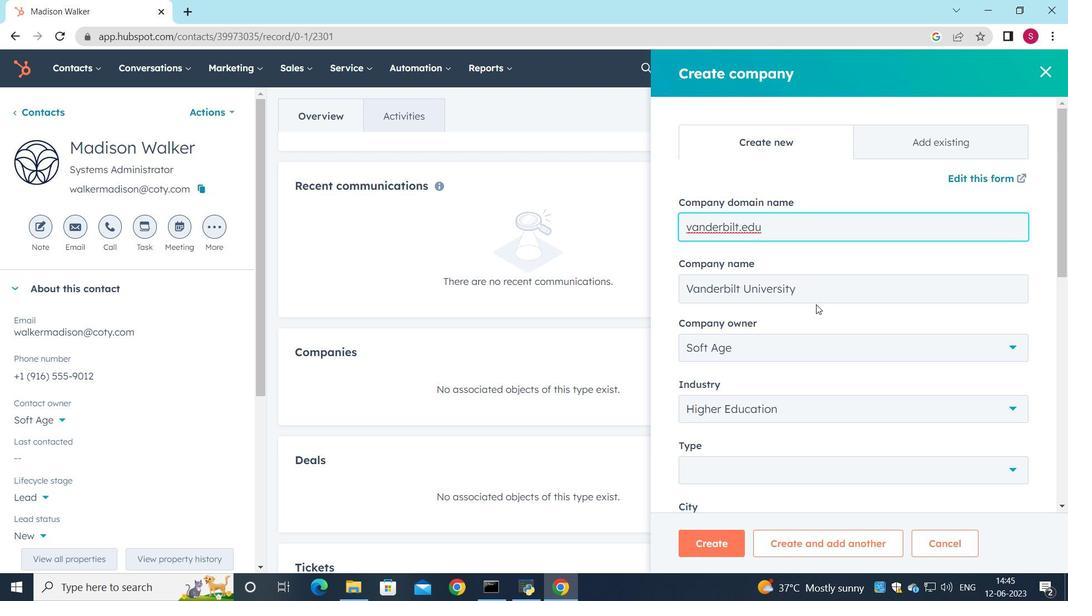 
Action: Mouse scrolled (783, 340) with delta (0, 0)
Screenshot: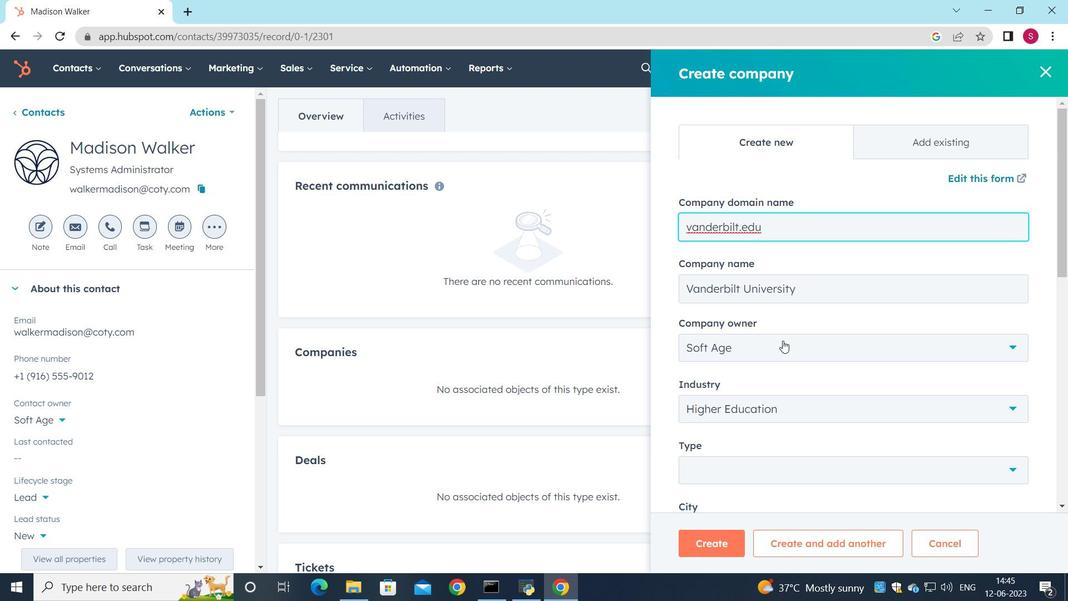 
Action: Mouse scrolled (783, 340) with delta (0, 0)
Screenshot: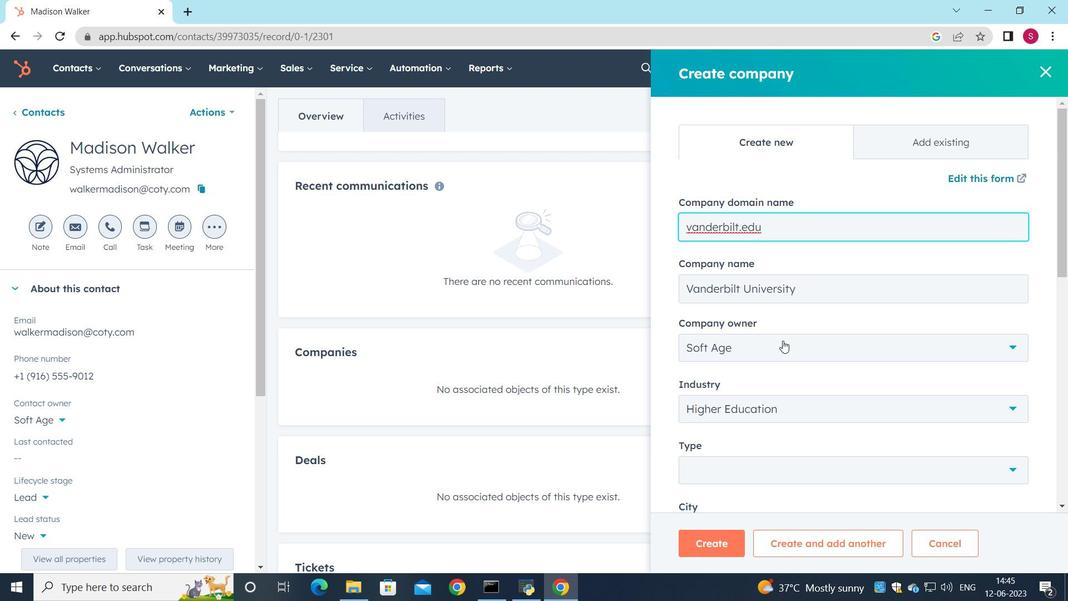
Action: Mouse moved to (998, 328)
Screenshot: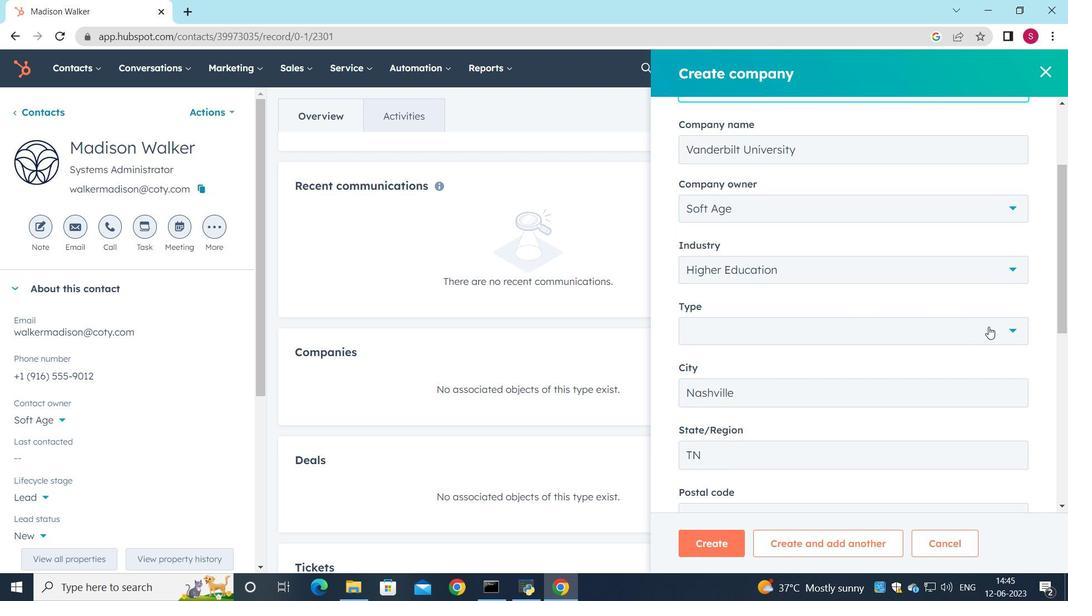 
Action: Mouse pressed left at (998, 328)
Screenshot: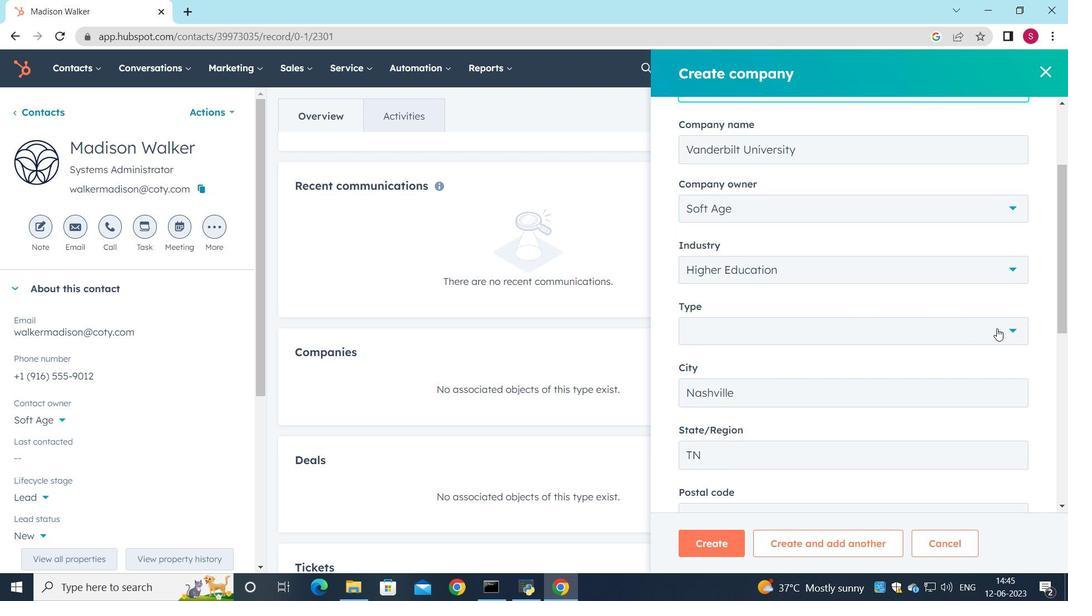 
Action: Mouse moved to (741, 398)
Screenshot: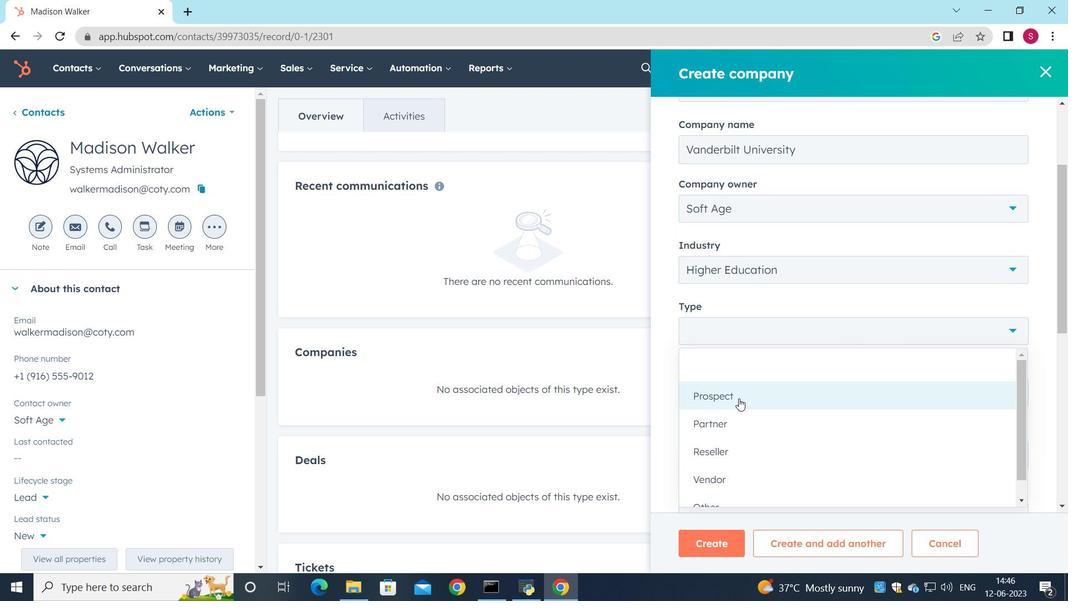 
Action: Mouse pressed left at (741, 398)
Screenshot: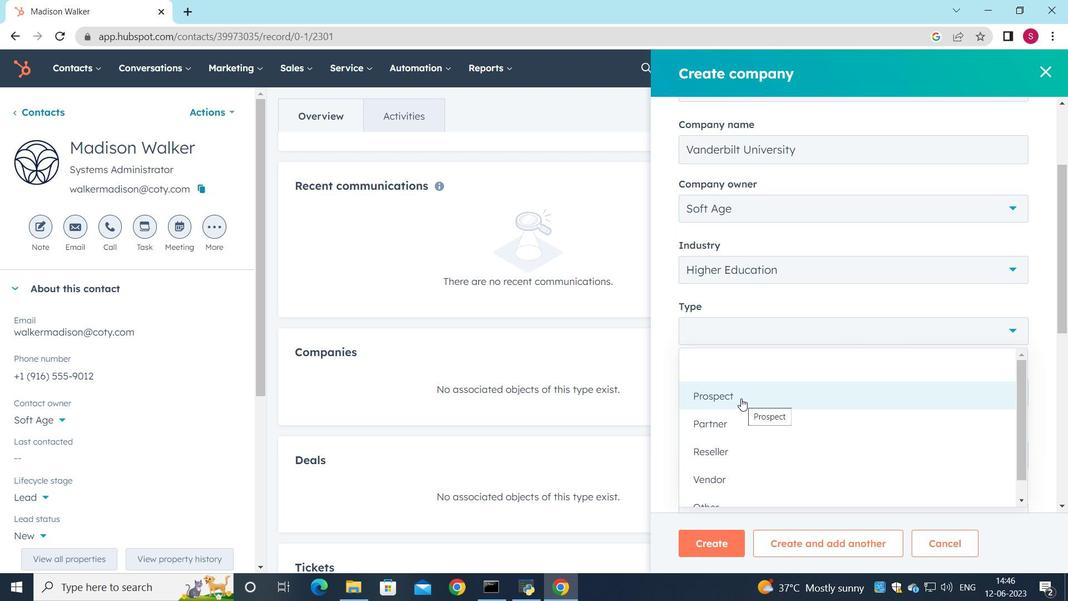 
Action: Mouse scrolled (741, 397) with delta (0, 0)
Screenshot: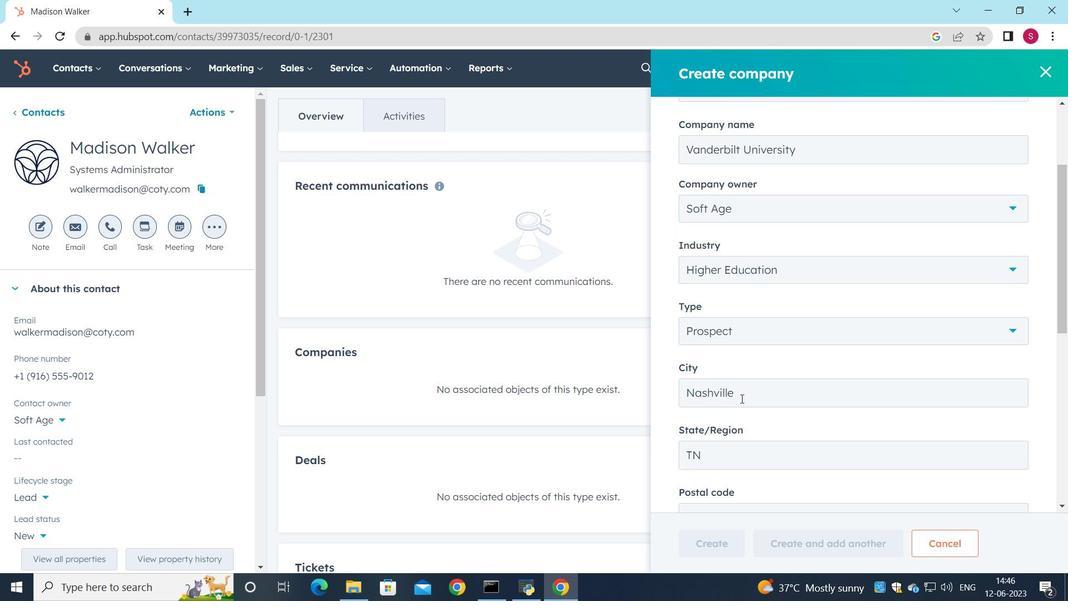 
Action: Mouse scrolled (741, 397) with delta (0, 0)
Screenshot: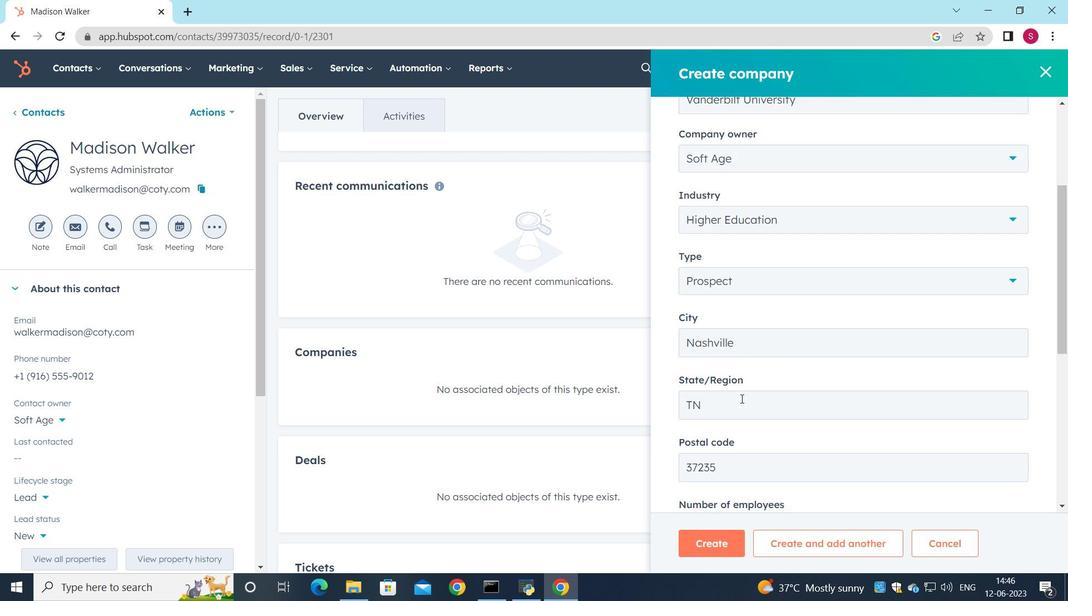 
Action: Mouse scrolled (741, 397) with delta (0, 0)
Screenshot: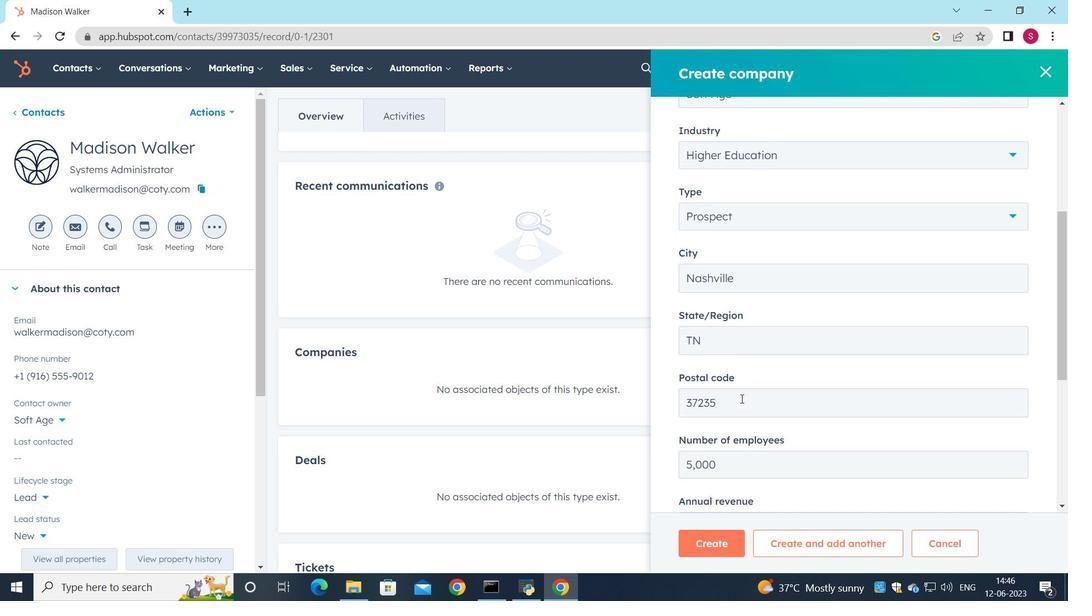 
Action: Mouse scrolled (741, 397) with delta (0, 0)
Screenshot: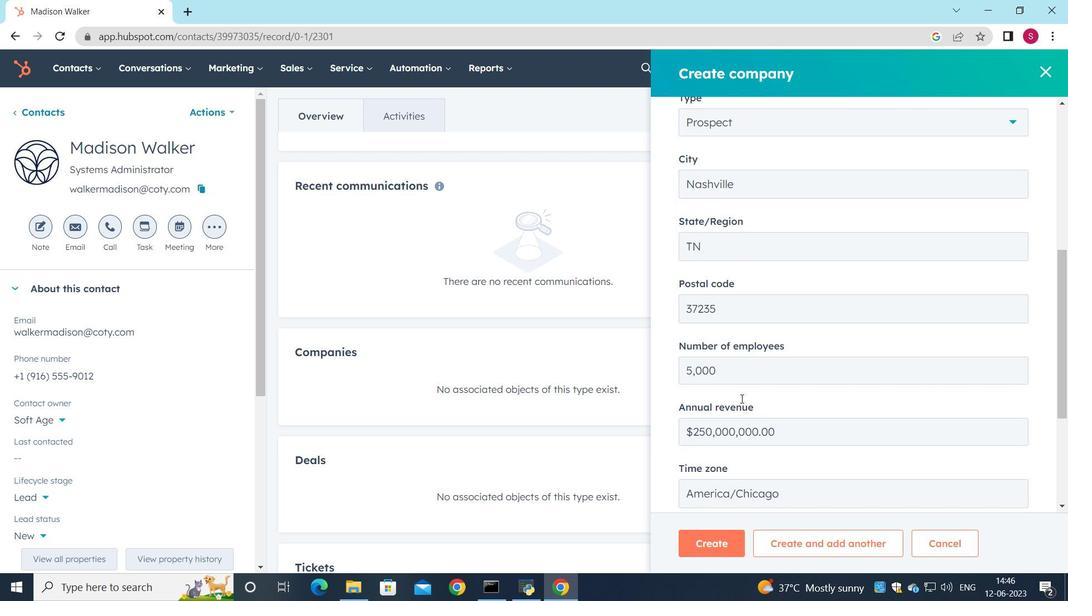 
Action: Mouse scrolled (741, 397) with delta (0, 0)
Screenshot: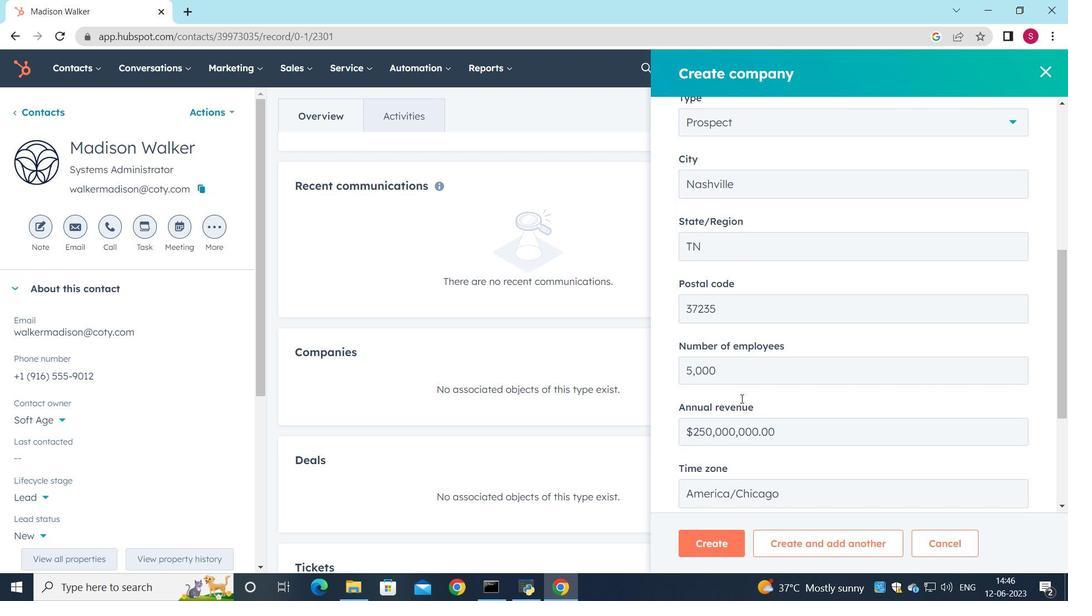 
Action: Mouse moved to (740, 402)
Screenshot: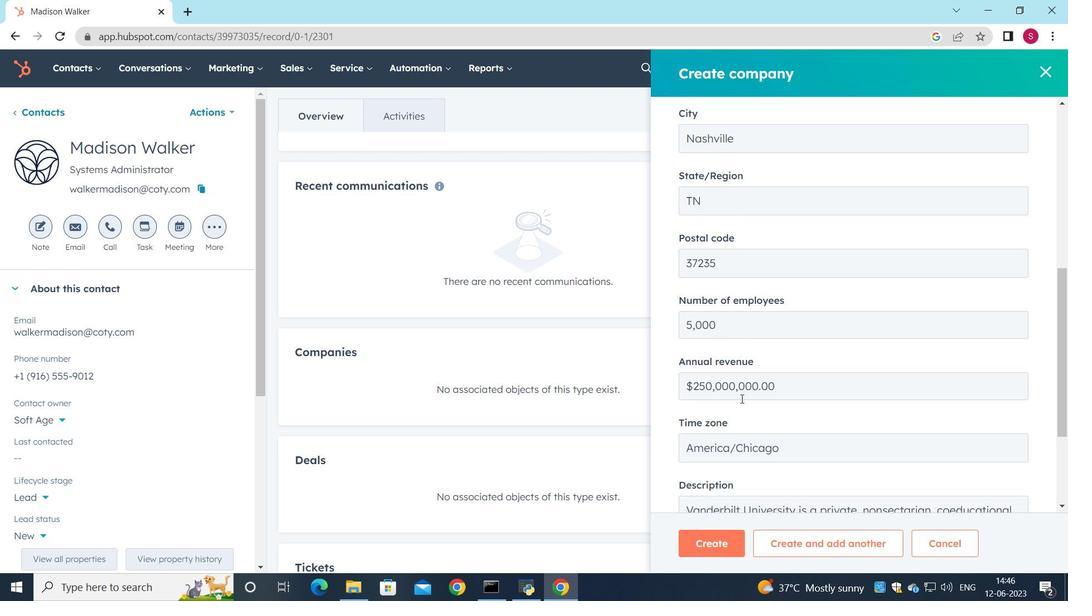 
Action: Mouse scrolled (740, 402) with delta (0, 0)
Screenshot: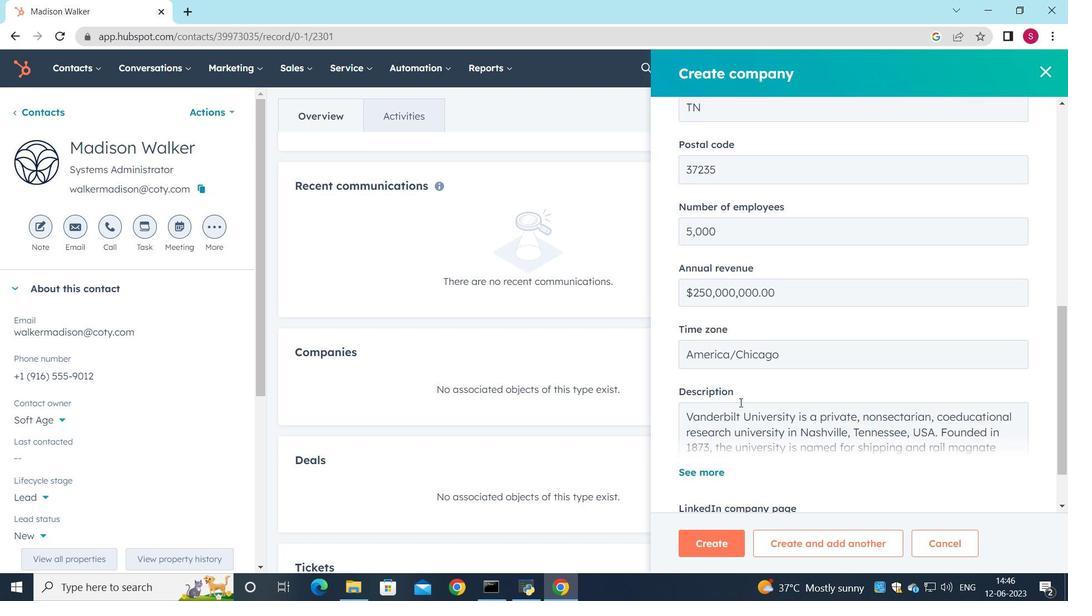 
Action: Mouse moved to (721, 543)
Screenshot: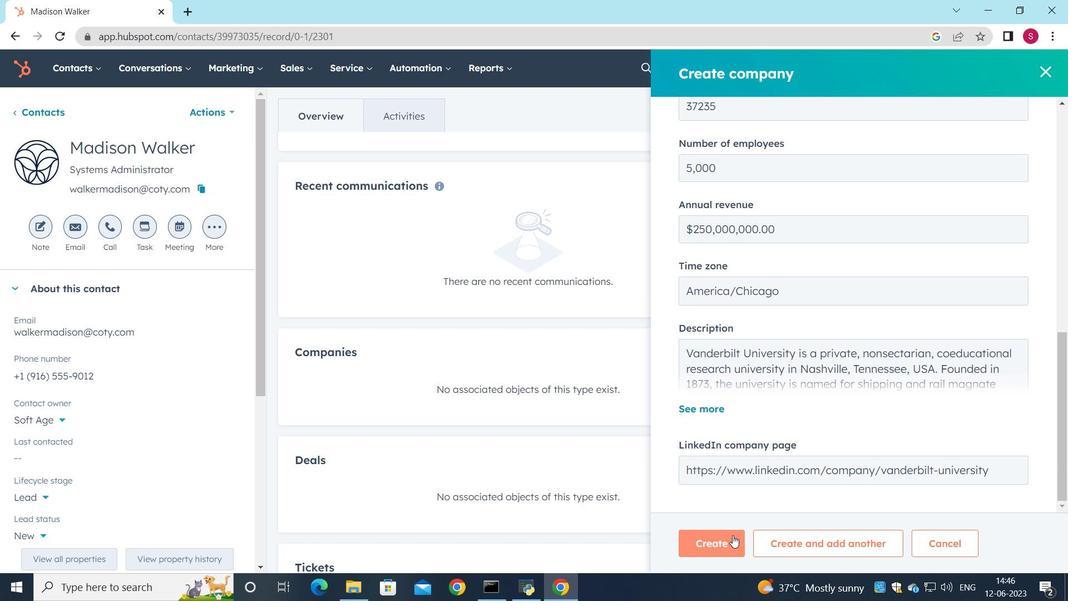 
Action: Mouse pressed left at (721, 543)
Screenshot: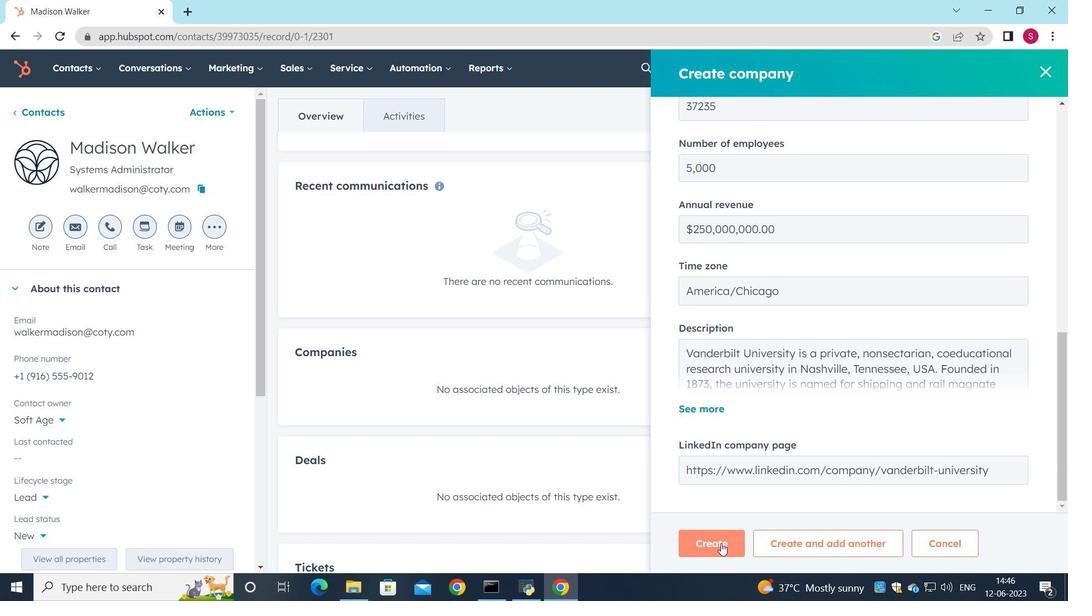 
Action: Mouse moved to (596, 328)
Screenshot: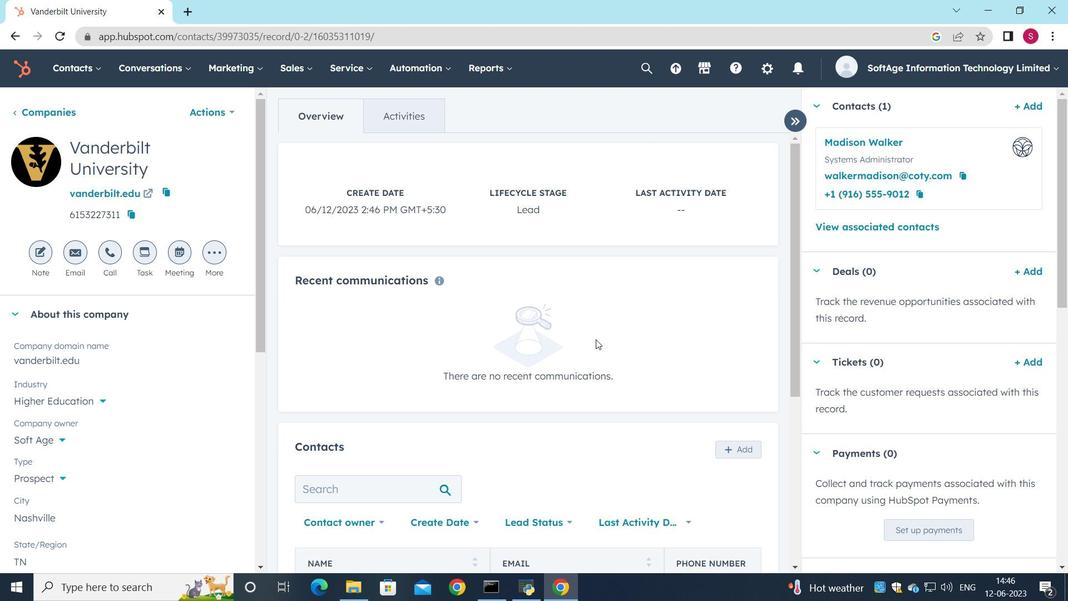 
Action: Mouse scrolled (596, 328) with delta (0, 0)
Screenshot: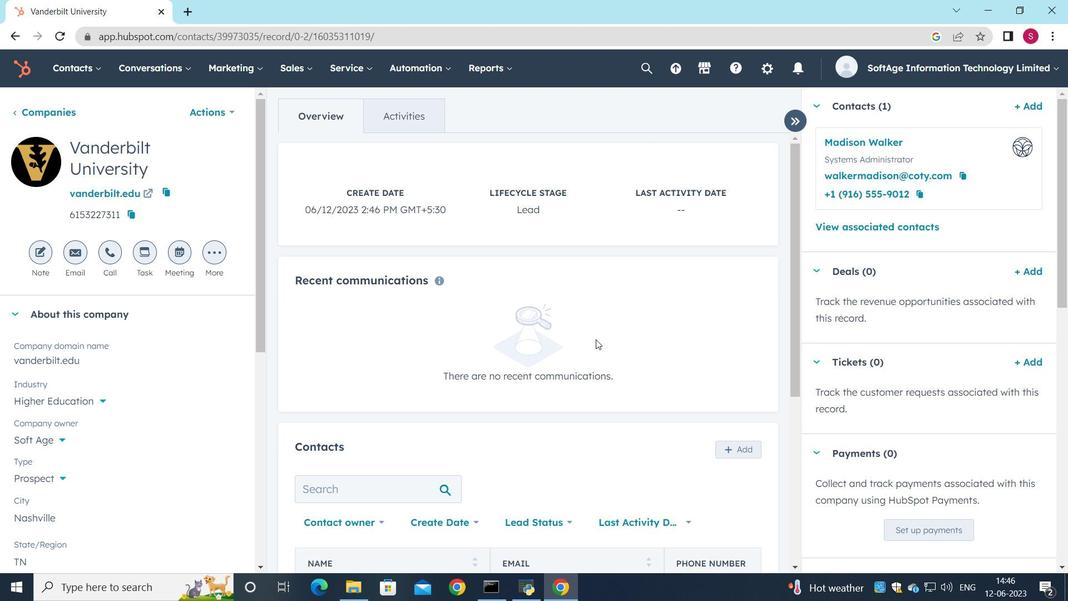
Action: Mouse scrolled (596, 328) with delta (0, 0)
Screenshot: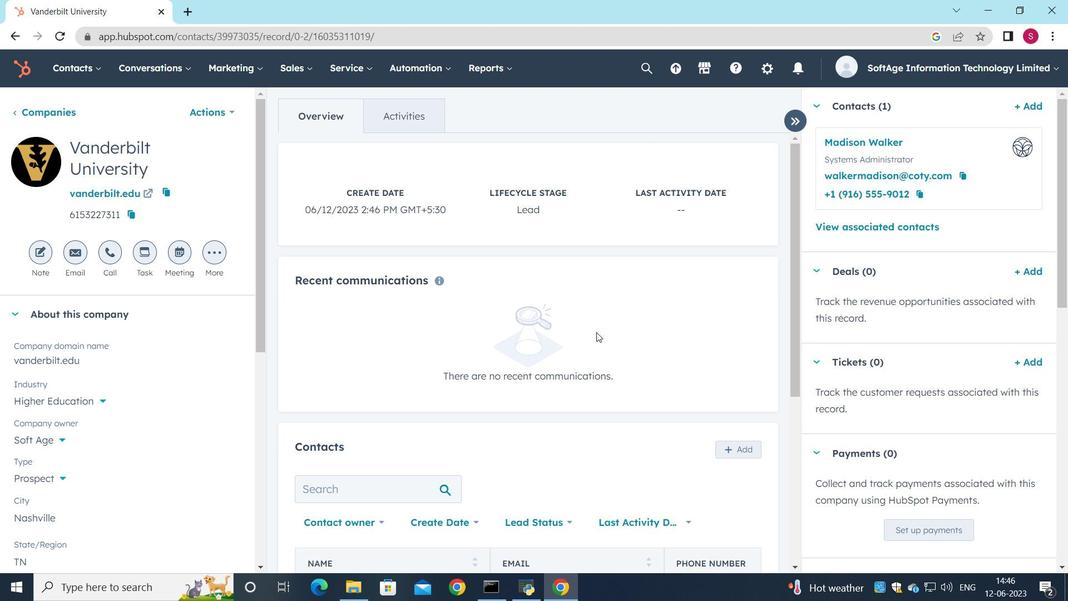 
Action: Mouse moved to (596, 331)
Screenshot: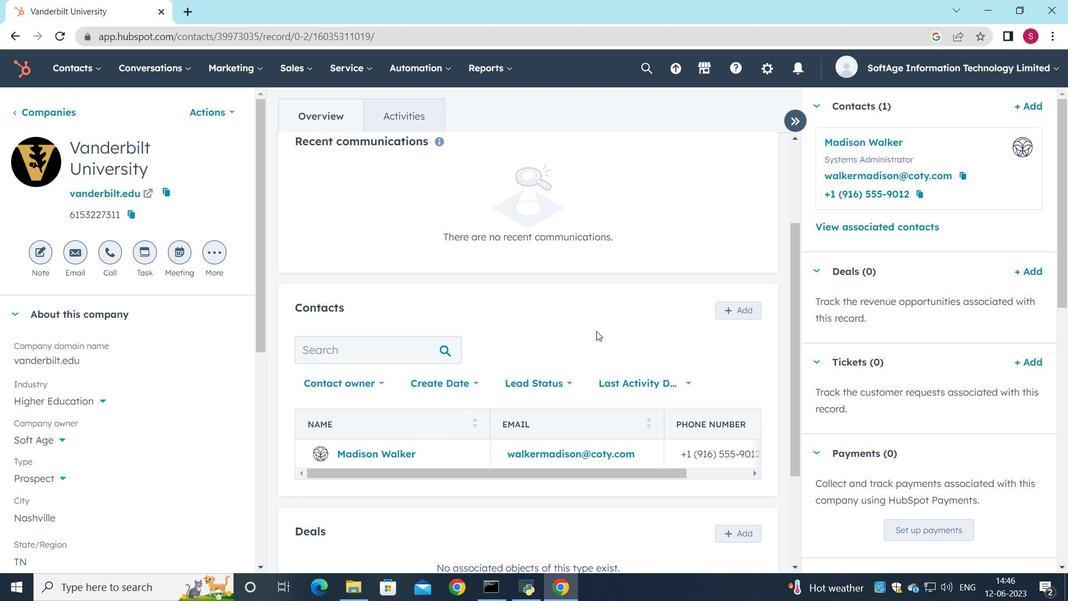 
